Task: Find connections with filter location Eupen with filter topic #covidwith filter profile language English with filter current company TEXTILE APPAREL JOBS with filter school Haldia Institute of Technology 103 with filter industry Residential Building Construction with filter service category Project Management with filter keywords title HVAC Technician
Action: Mouse moved to (480, 80)
Screenshot: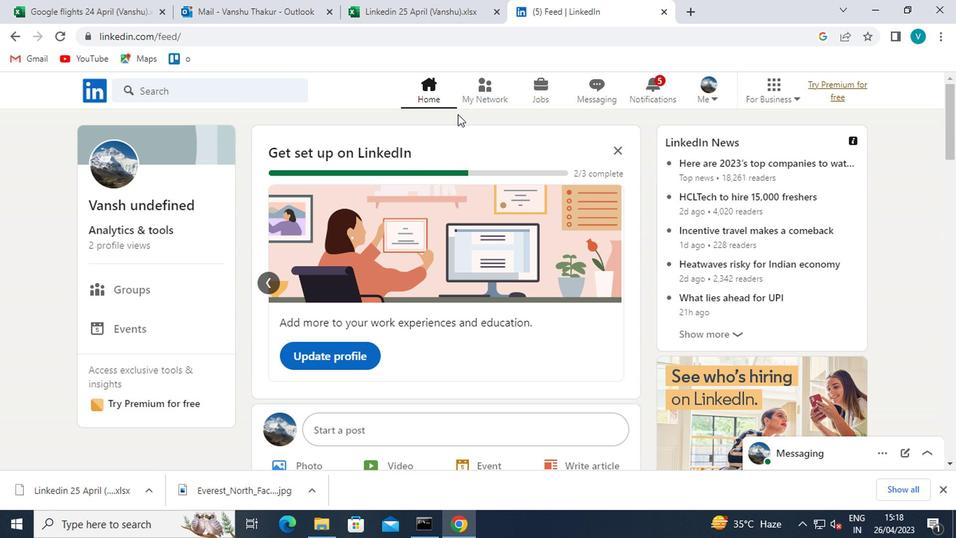 
Action: Mouse pressed left at (480, 80)
Screenshot: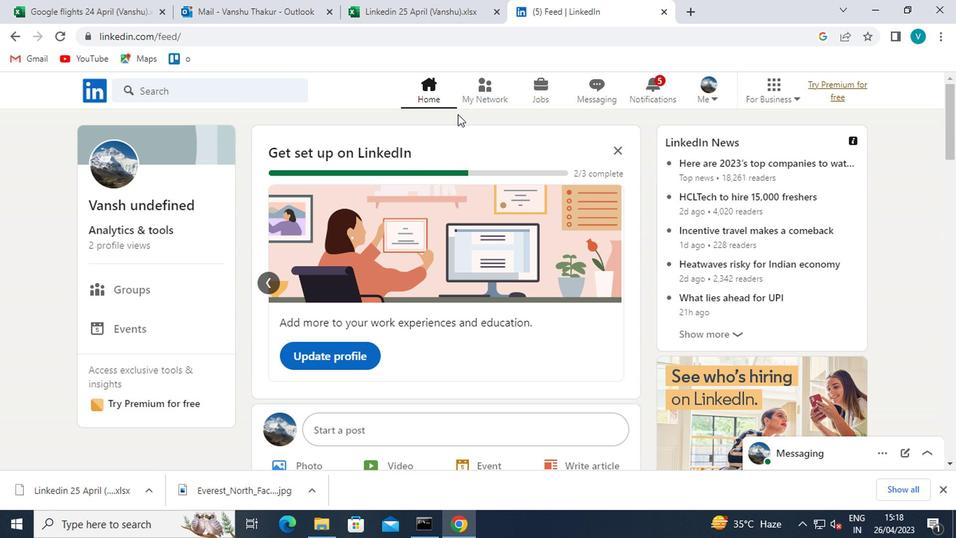 
Action: Mouse moved to (153, 169)
Screenshot: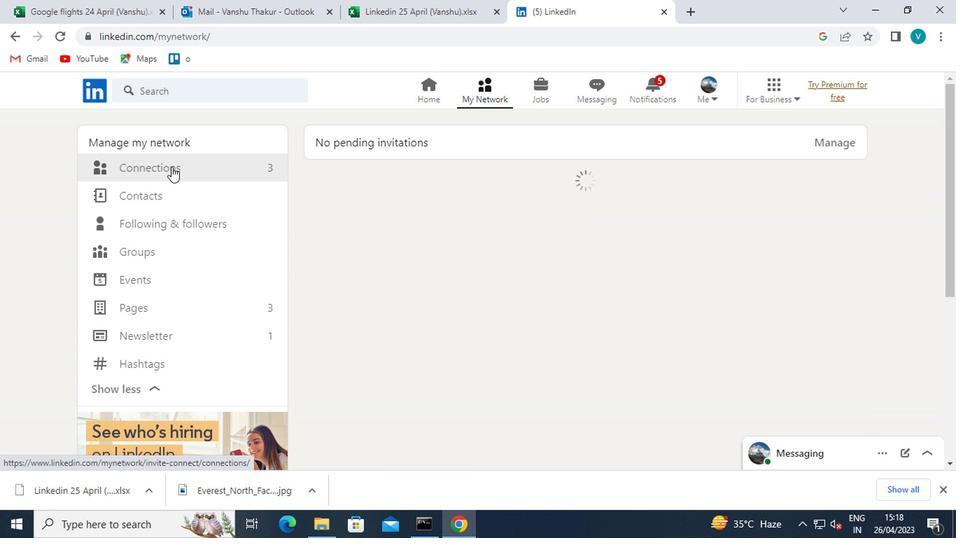 
Action: Mouse pressed left at (153, 169)
Screenshot: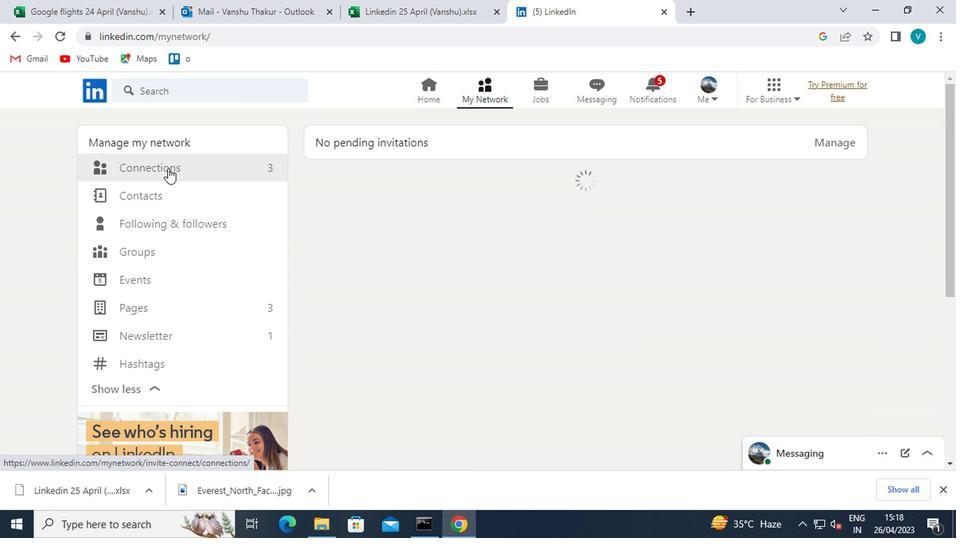 
Action: Mouse moved to (564, 170)
Screenshot: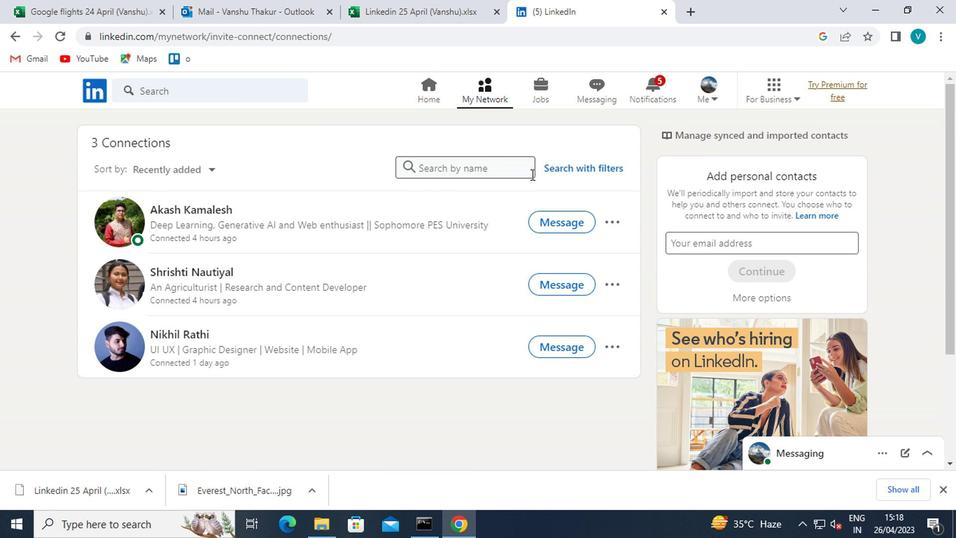 
Action: Mouse pressed left at (564, 170)
Screenshot: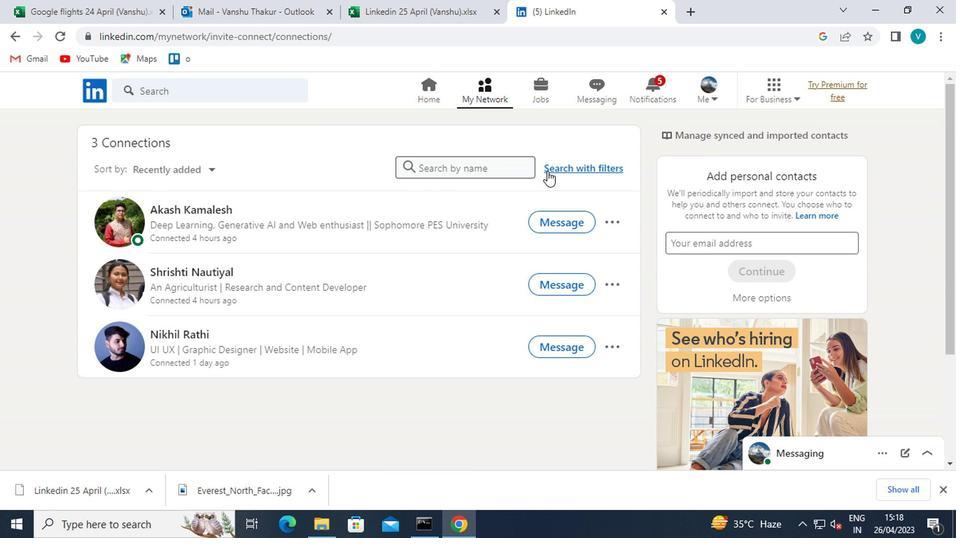 
Action: Mouse moved to (470, 122)
Screenshot: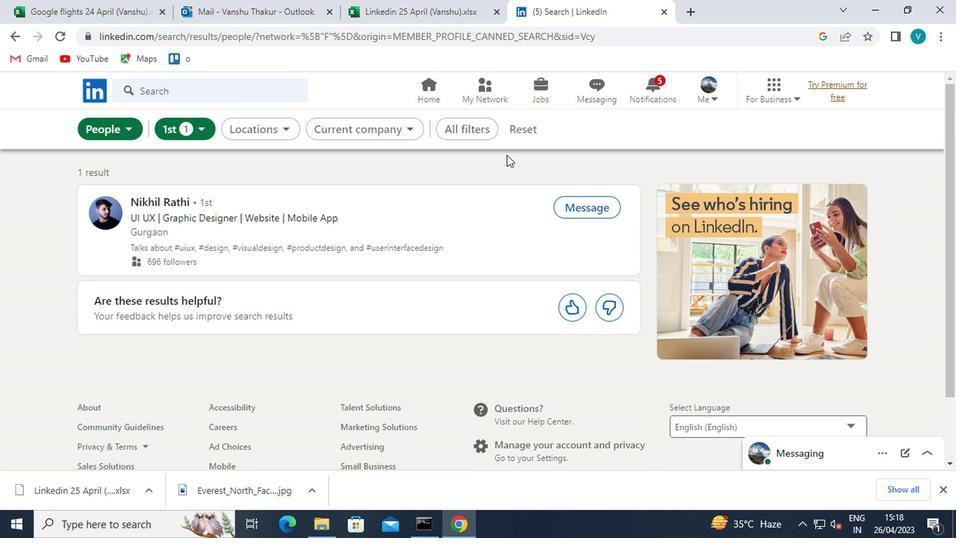 
Action: Mouse pressed left at (470, 122)
Screenshot: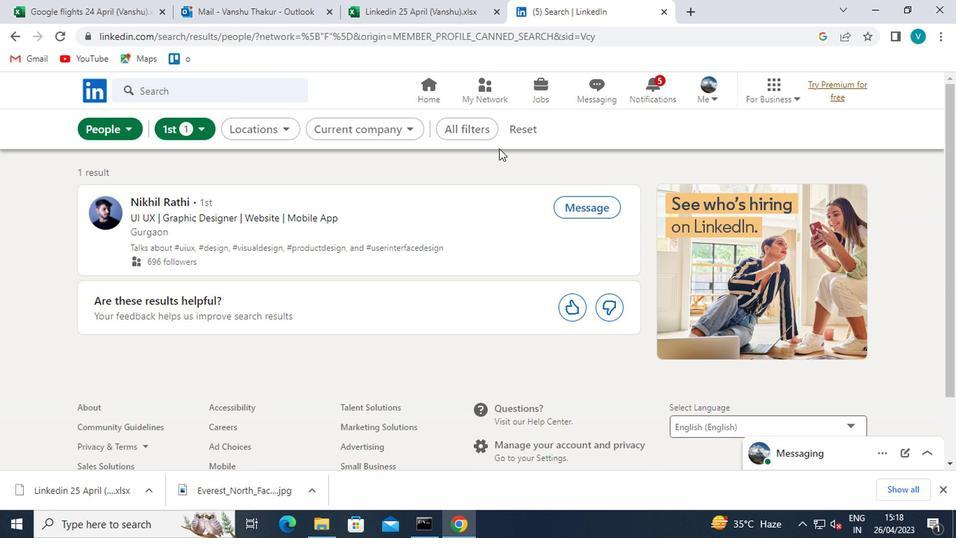 
Action: Mouse moved to (684, 252)
Screenshot: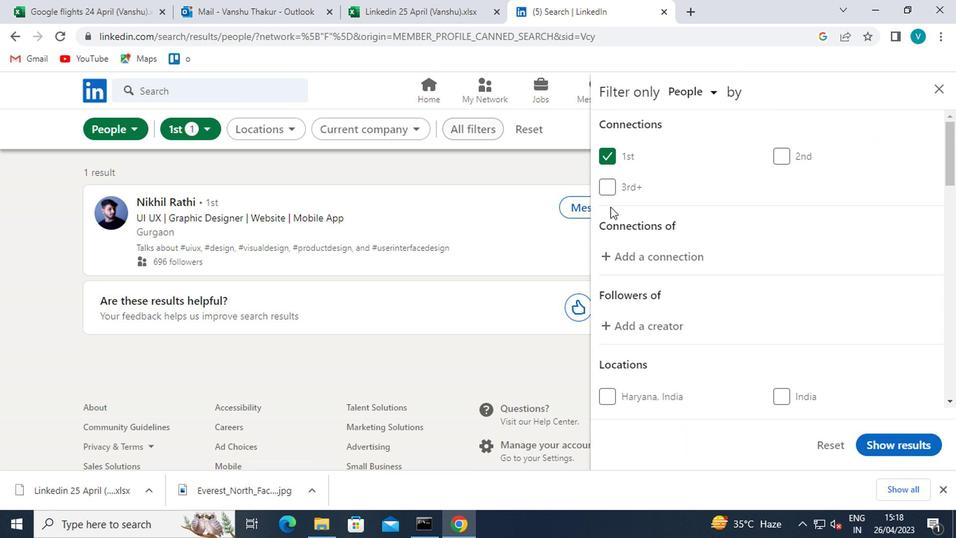 
Action: Mouse scrolled (684, 251) with delta (0, 0)
Screenshot: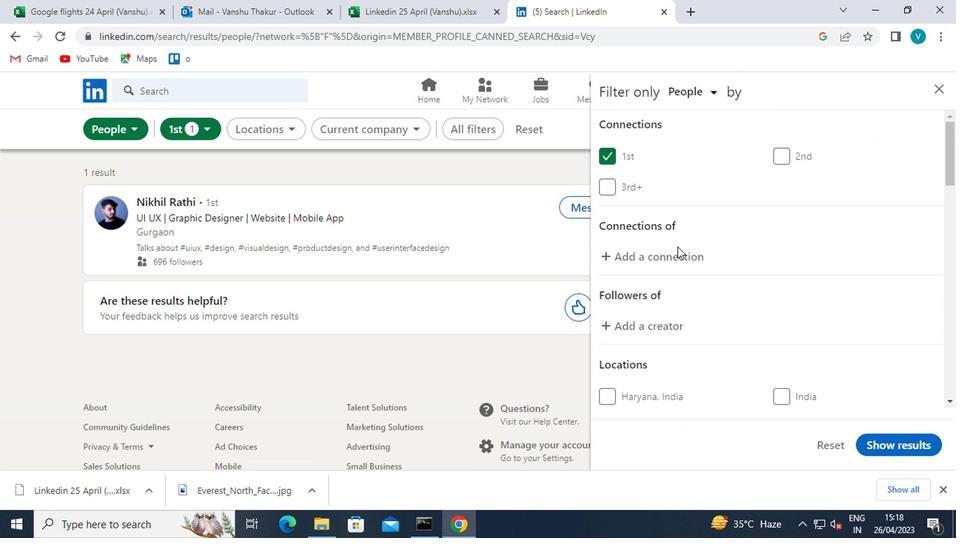 
Action: Mouse scrolled (684, 251) with delta (0, 0)
Screenshot: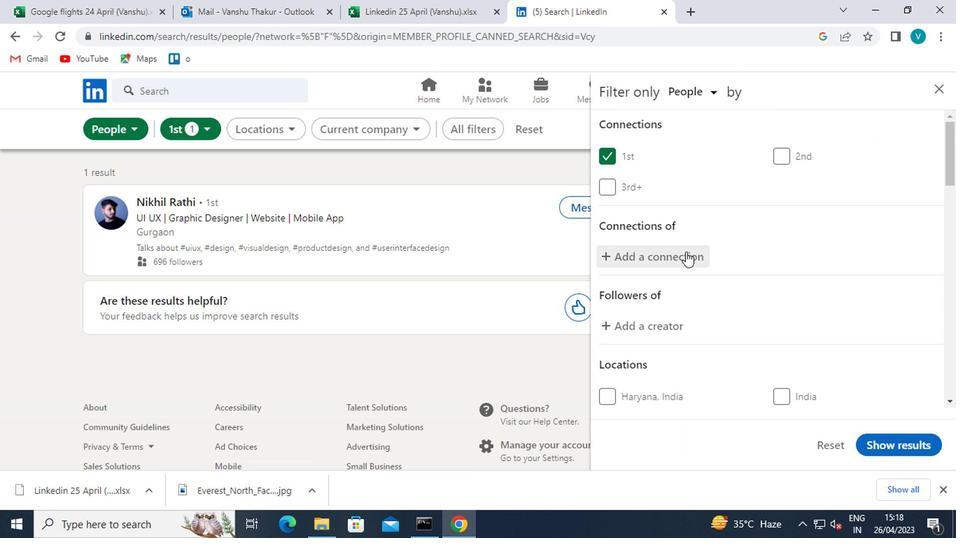 
Action: Mouse moved to (676, 311)
Screenshot: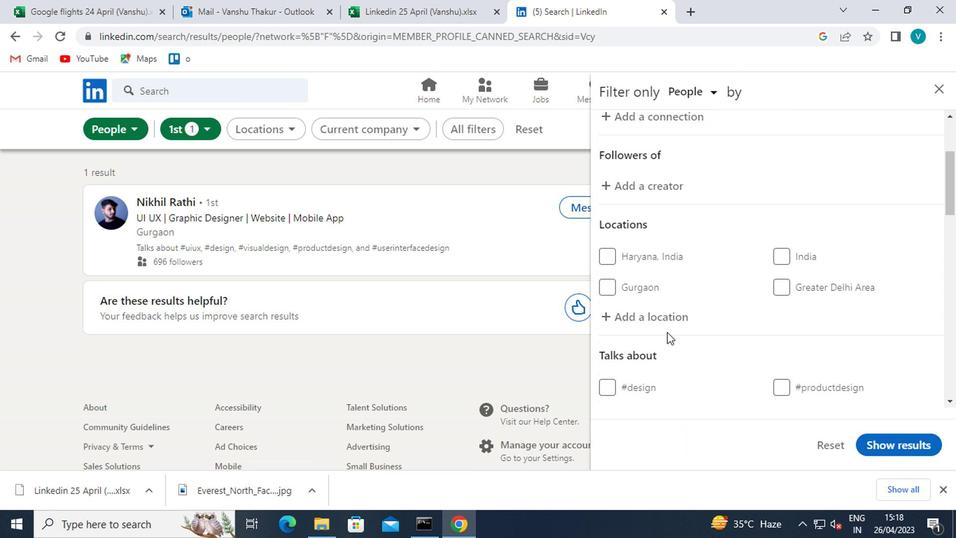 
Action: Mouse pressed left at (676, 311)
Screenshot: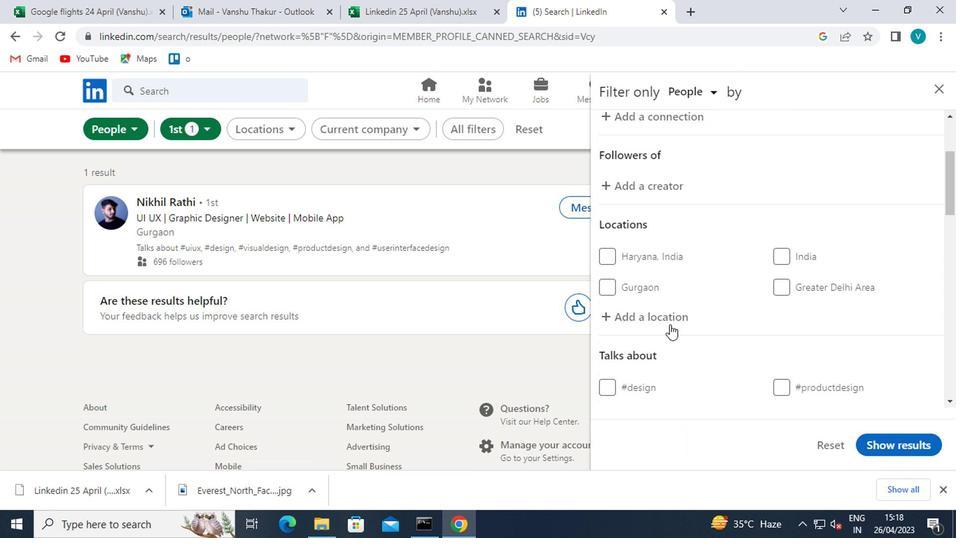 
Action: Mouse moved to (676, 311)
Screenshot: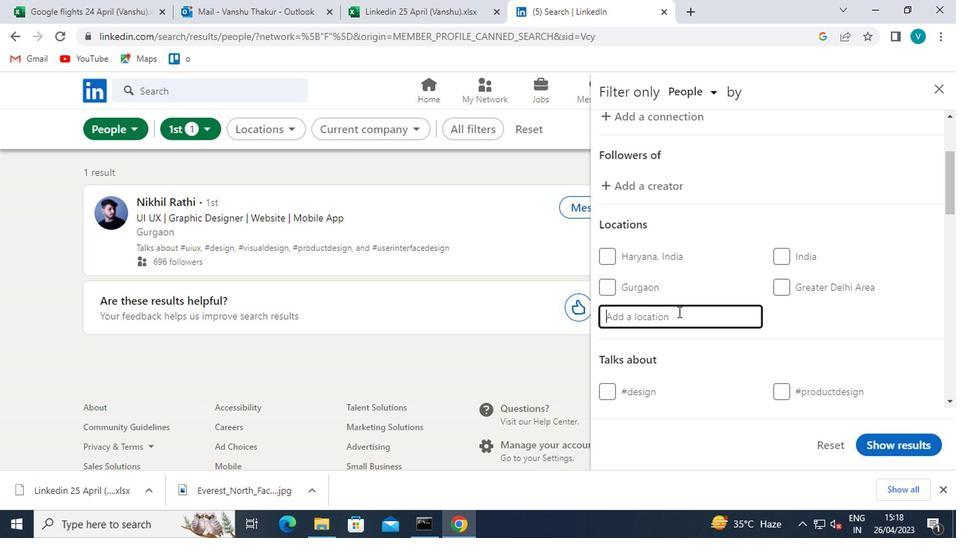 
Action: Key pressed <Key.shift><Key.shift><Key.shift>EUPEN
Screenshot: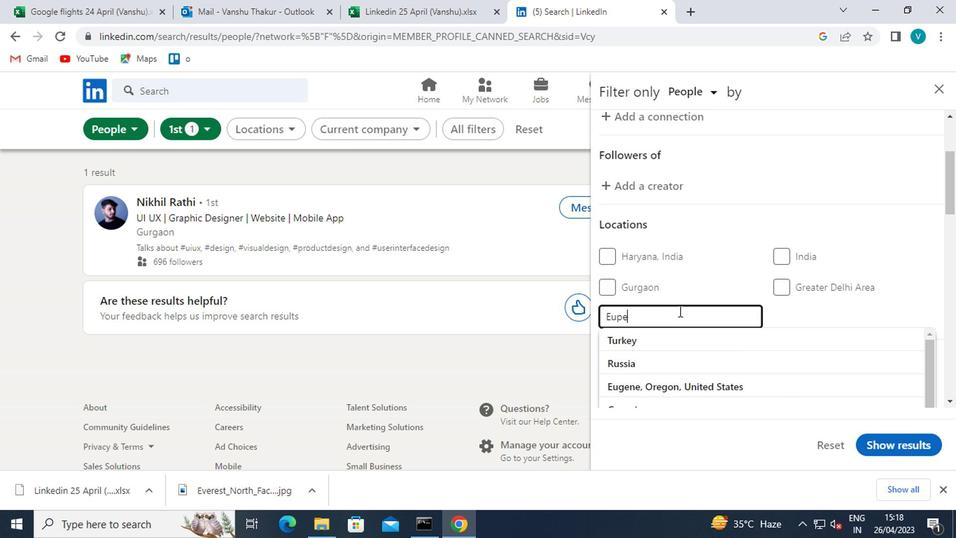 
Action: Mouse moved to (688, 342)
Screenshot: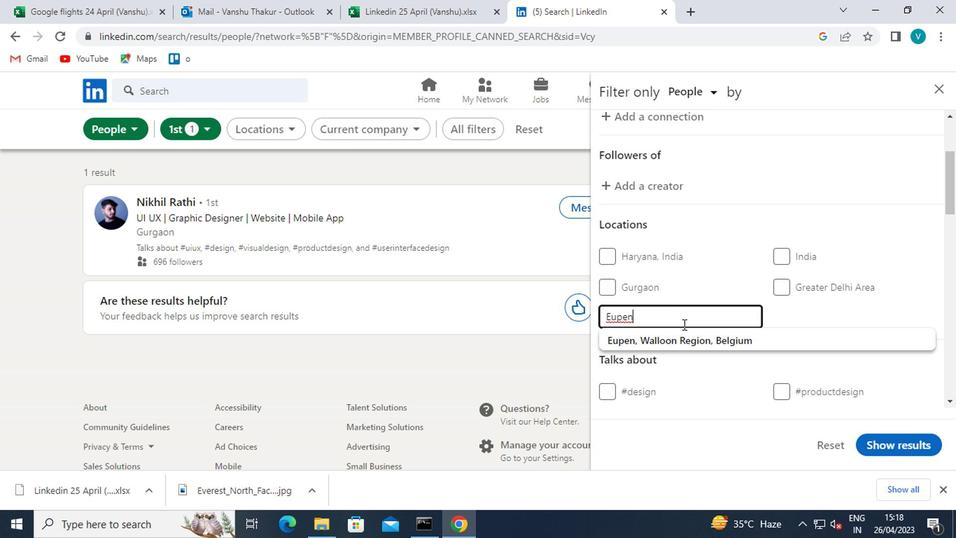 
Action: Mouse pressed left at (688, 342)
Screenshot: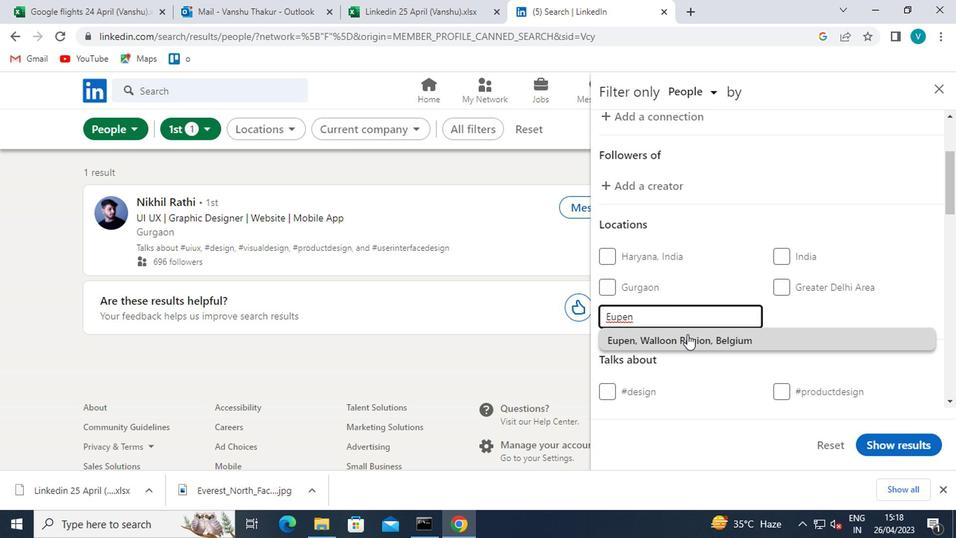 
Action: Mouse moved to (795, 313)
Screenshot: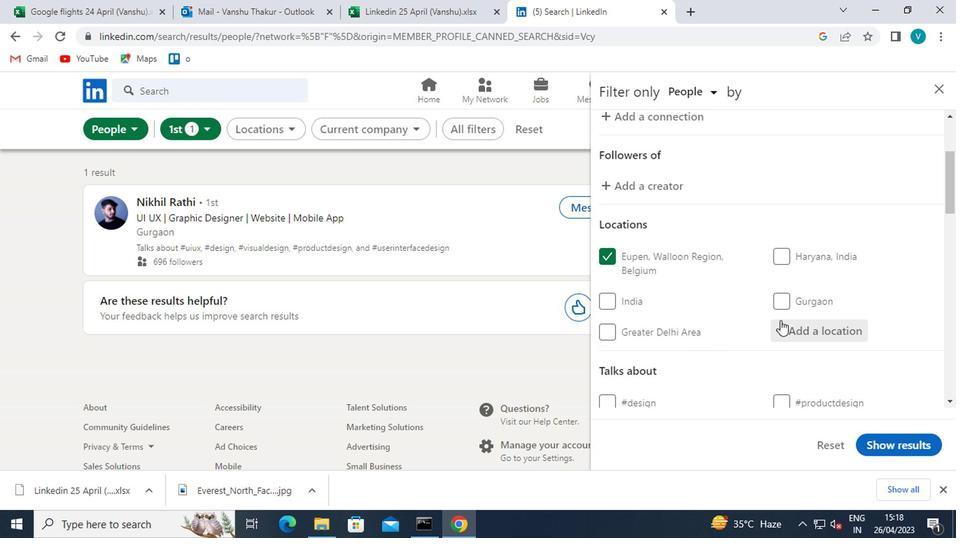 
Action: Mouse scrolled (795, 313) with delta (0, 0)
Screenshot: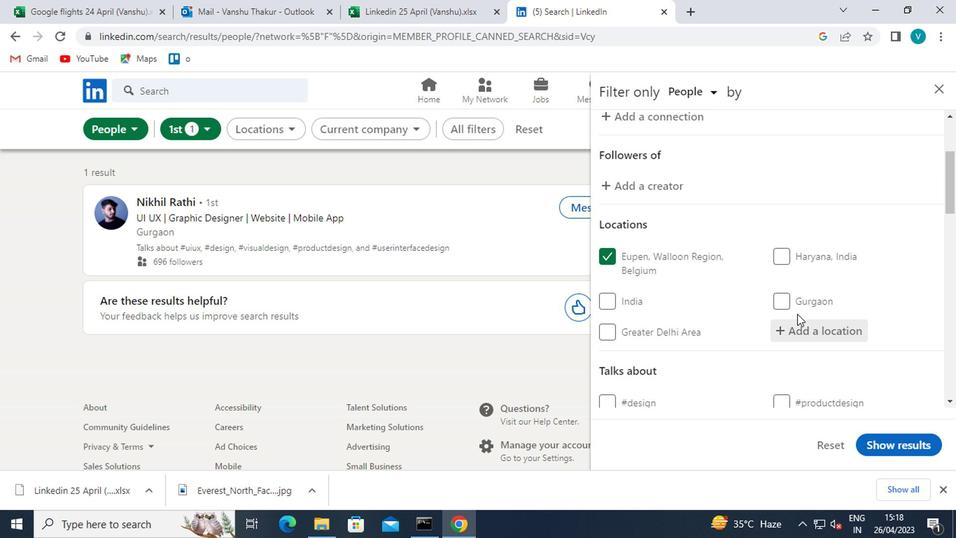 
Action: Mouse scrolled (795, 313) with delta (0, 0)
Screenshot: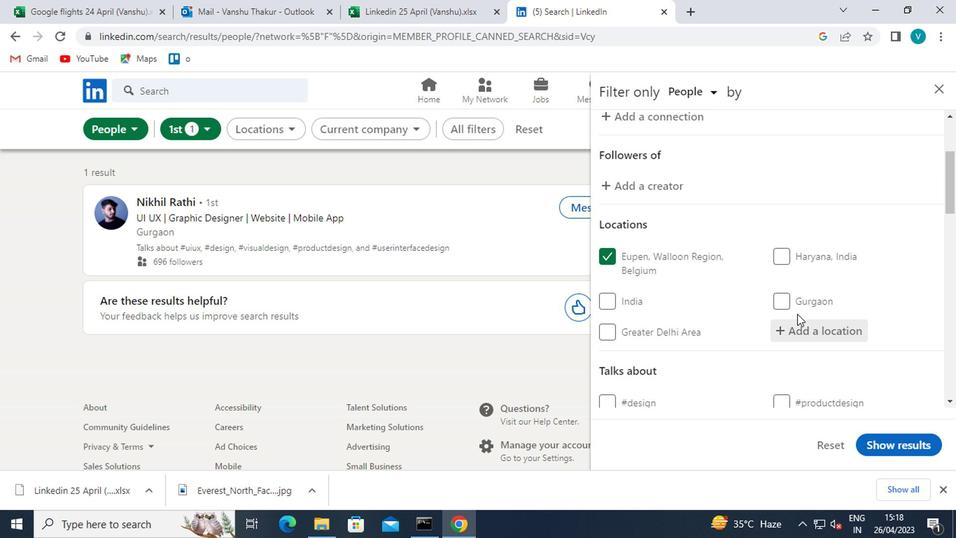 
Action: Mouse moved to (798, 315)
Screenshot: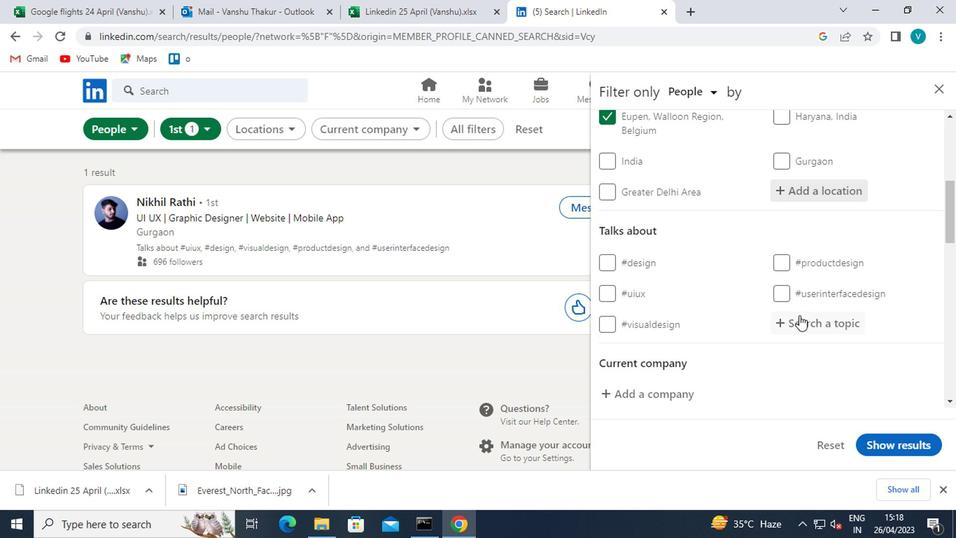 
Action: Mouse pressed left at (798, 315)
Screenshot: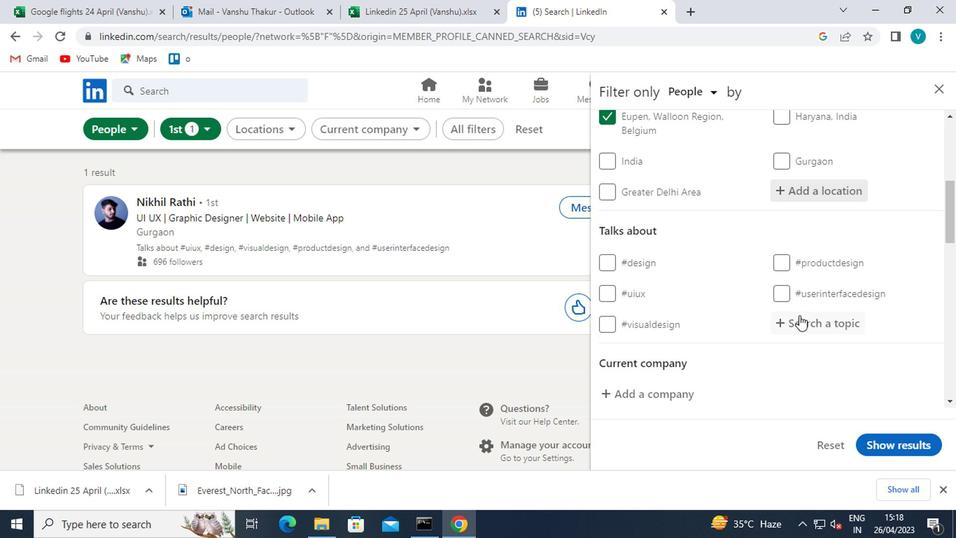
Action: Mouse moved to (801, 313)
Screenshot: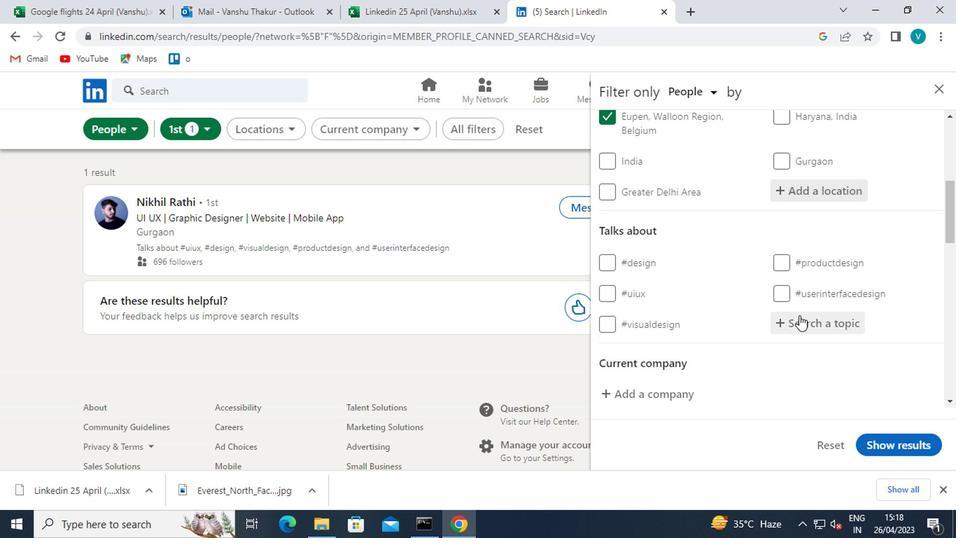 
Action: Key pressed <Key.shift>#COVID
Screenshot: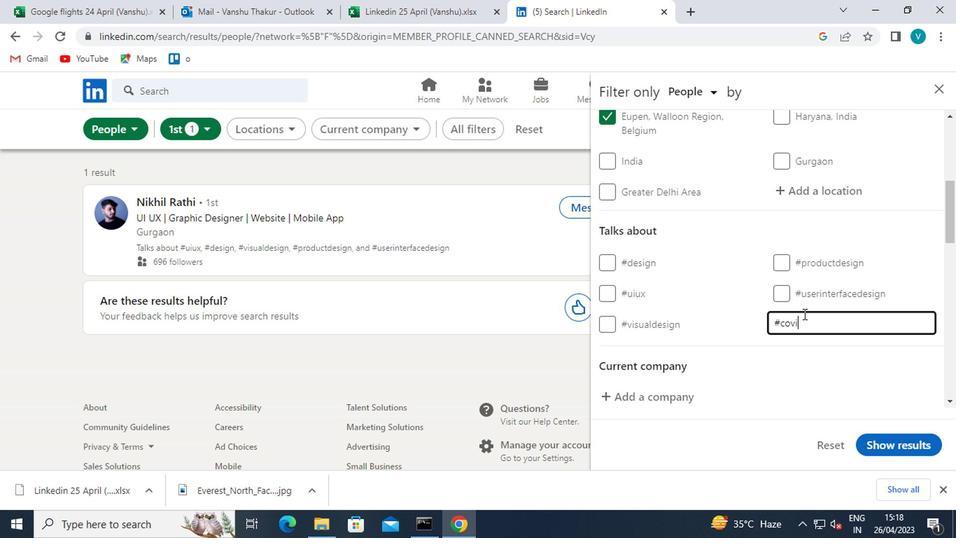 
Action: Mouse moved to (818, 364)
Screenshot: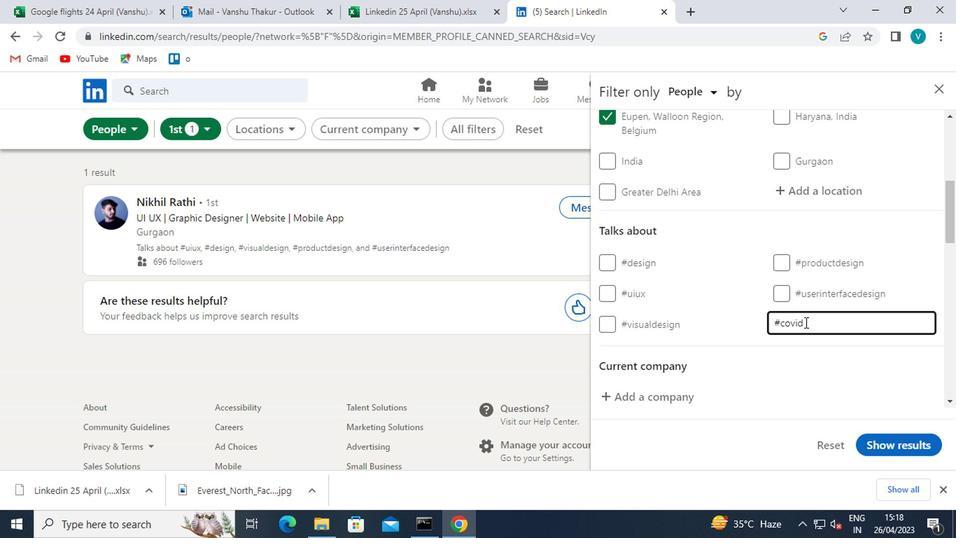 
Action: Mouse pressed left at (818, 364)
Screenshot: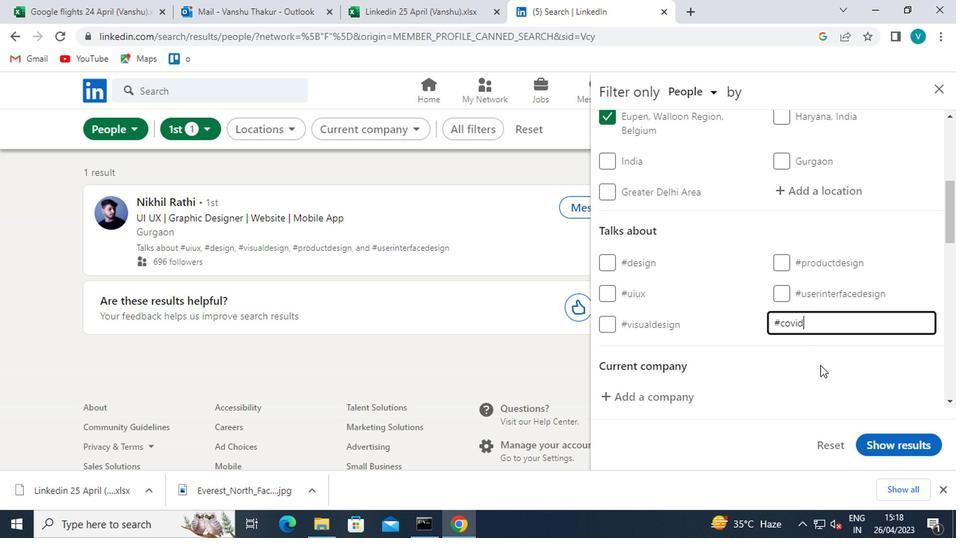 
Action: Mouse moved to (813, 364)
Screenshot: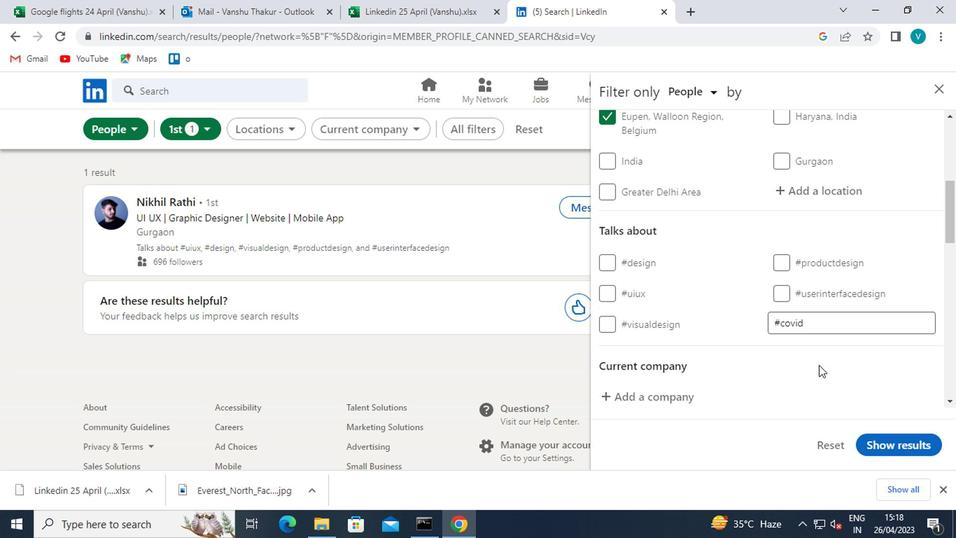 
Action: Mouse scrolled (813, 363) with delta (0, 0)
Screenshot: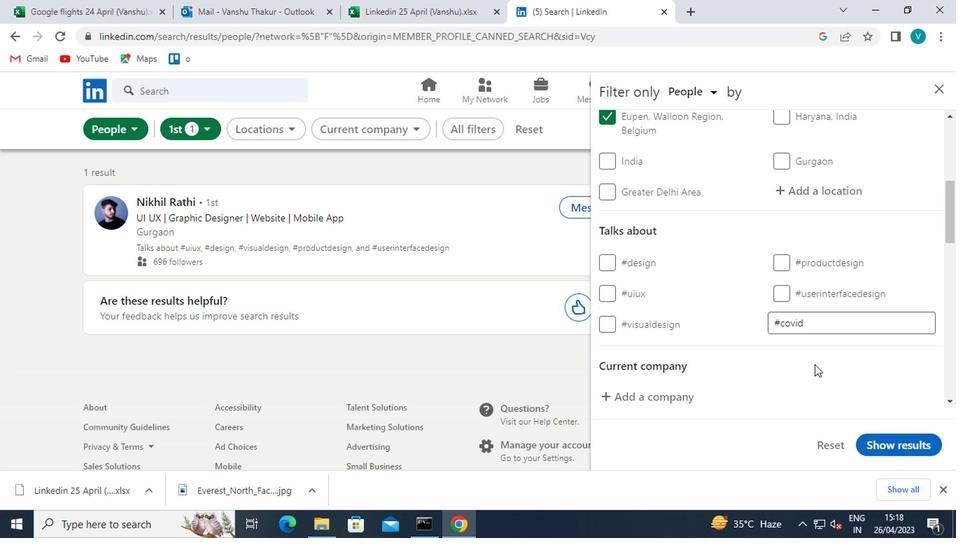 
Action: Mouse scrolled (813, 363) with delta (0, 0)
Screenshot: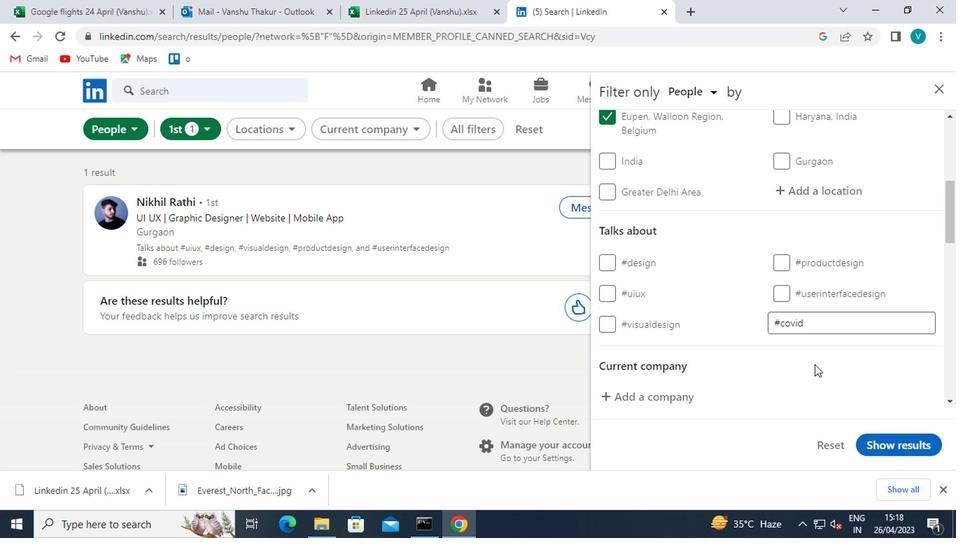 
Action: Mouse scrolled (813, 363) with delta (0, 0)
Screenshot: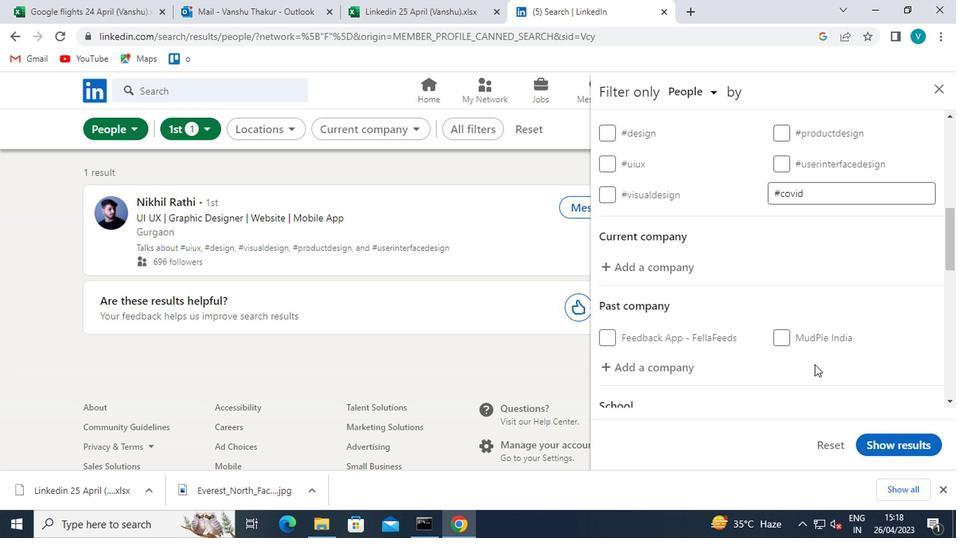 
Action: Mouse scrolled (813, 363) with delta (0, 0)
Screenshot: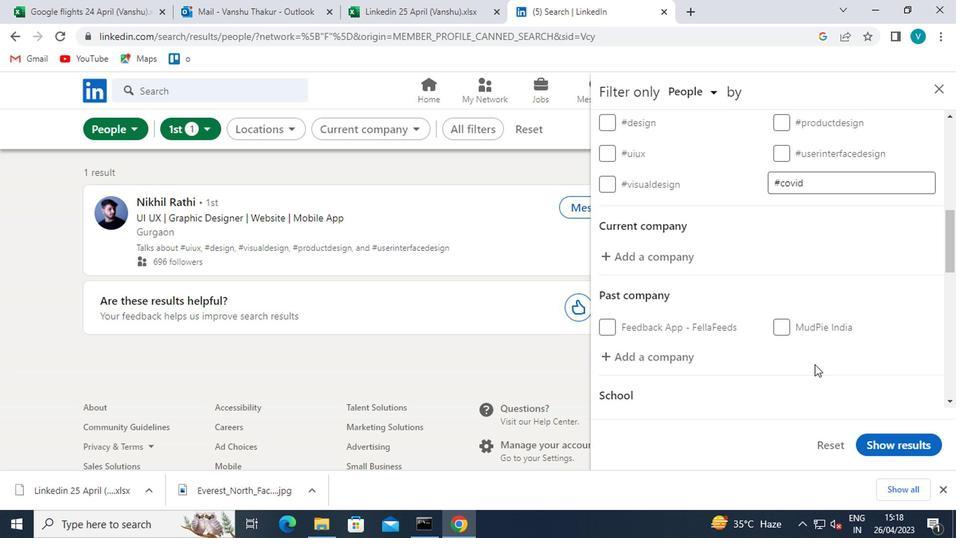 
Action: Mouse scrolled (813, 363) with delta (0, 0)
Screenshot: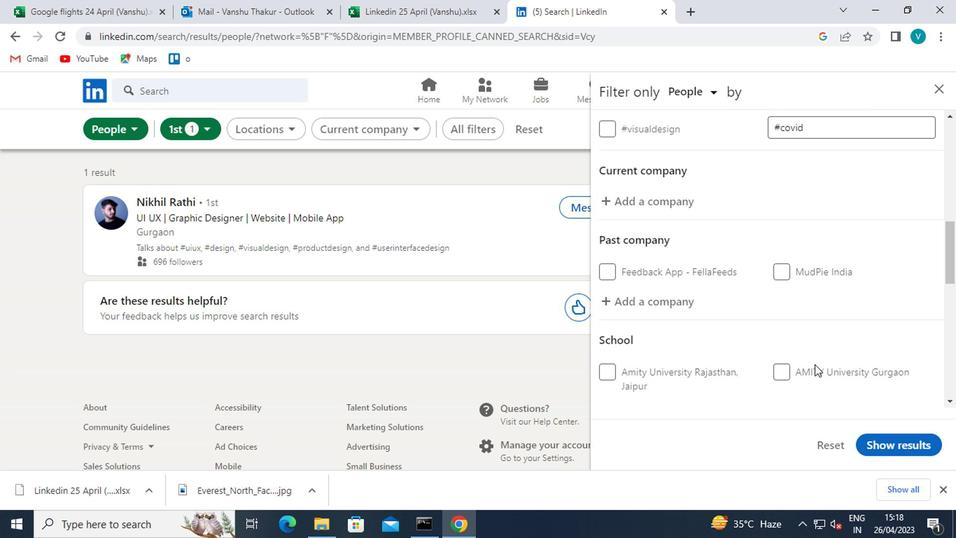 
Action: Mouse moved to (672, 351)
Screenshot: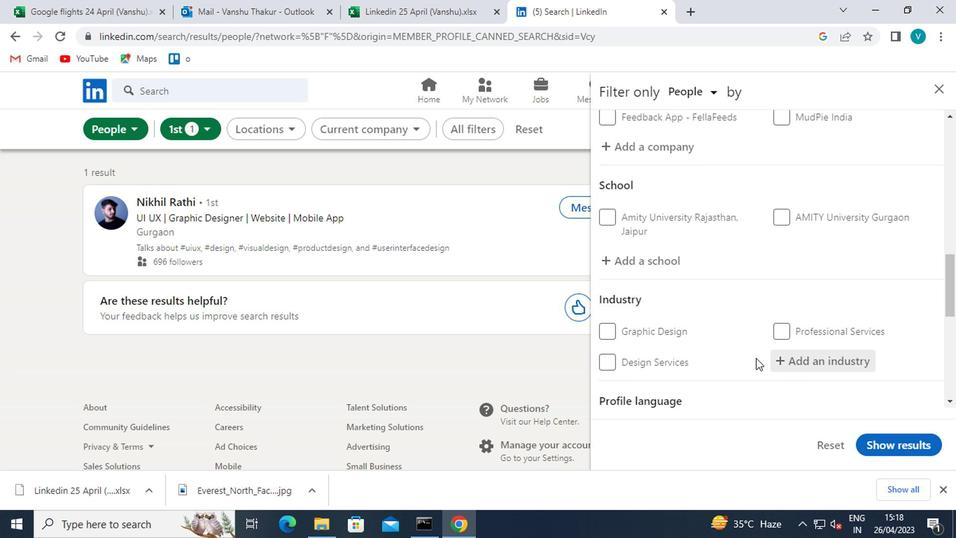 
Action: Mouse scrolled (672, 350) with delta (0, 0)
Screenshot: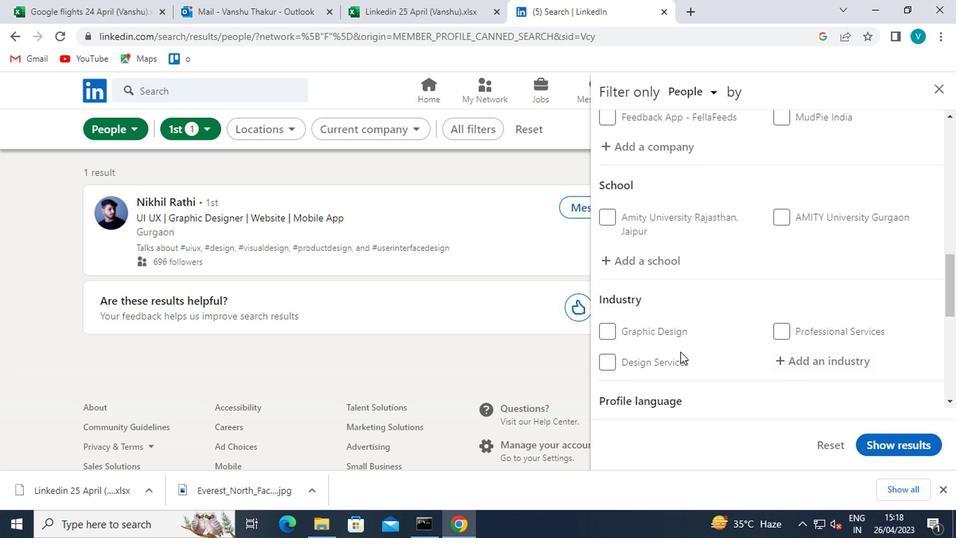 
Action: Mouse moved to (604, 360)
Screenshot: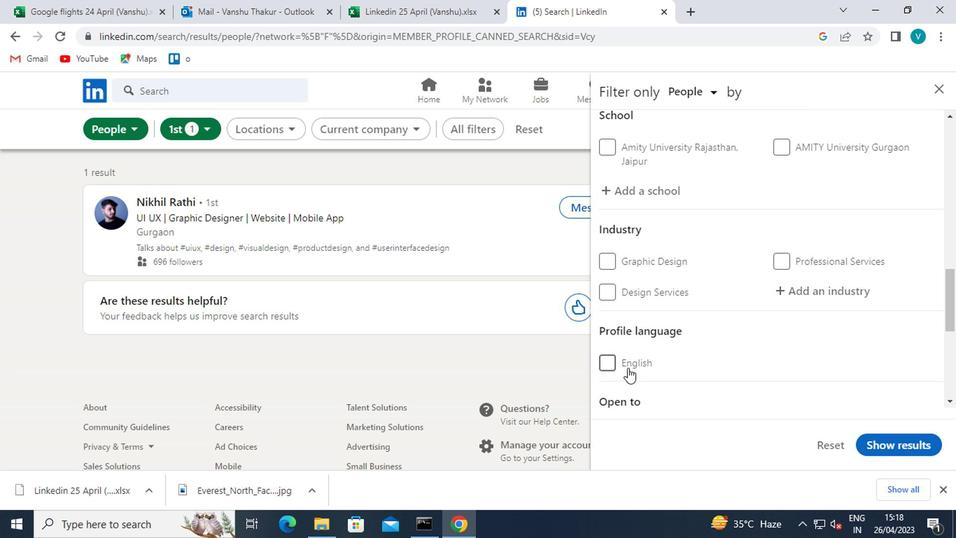 
Action: Mouse pressed left at (604, 360)
Screenshot: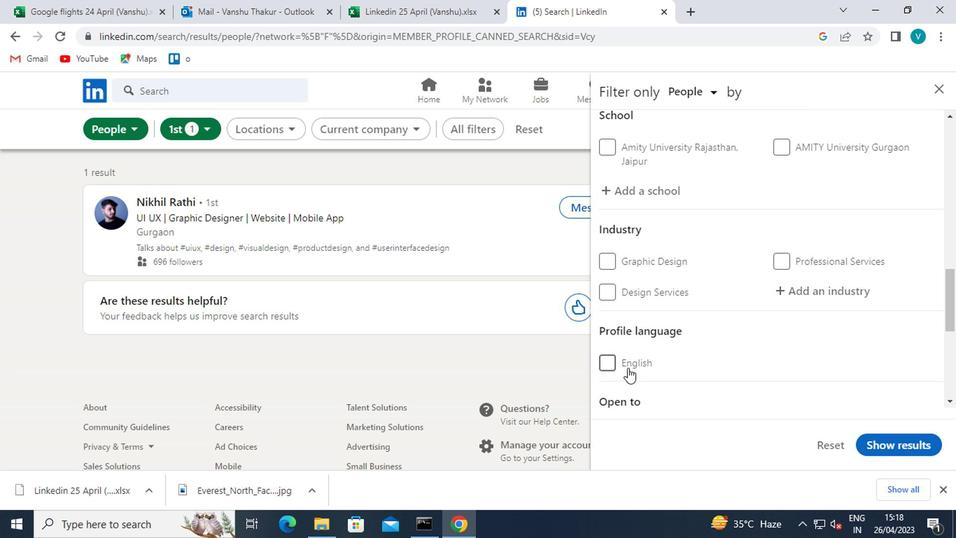 
Action: Mouse moved to (745, 325)
Screenshot: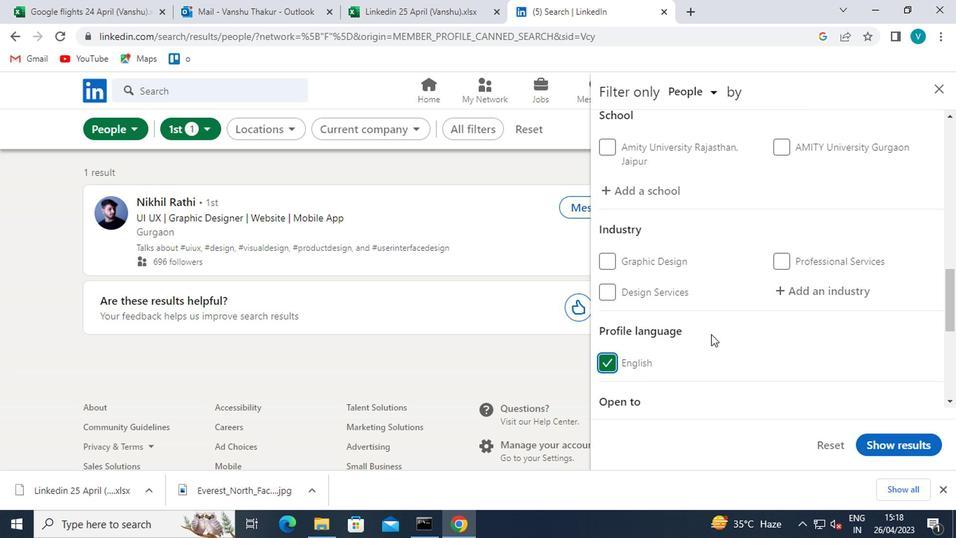 
Action: Mouse scrolled (745, 325) with delta (0, 0)
Screenshot: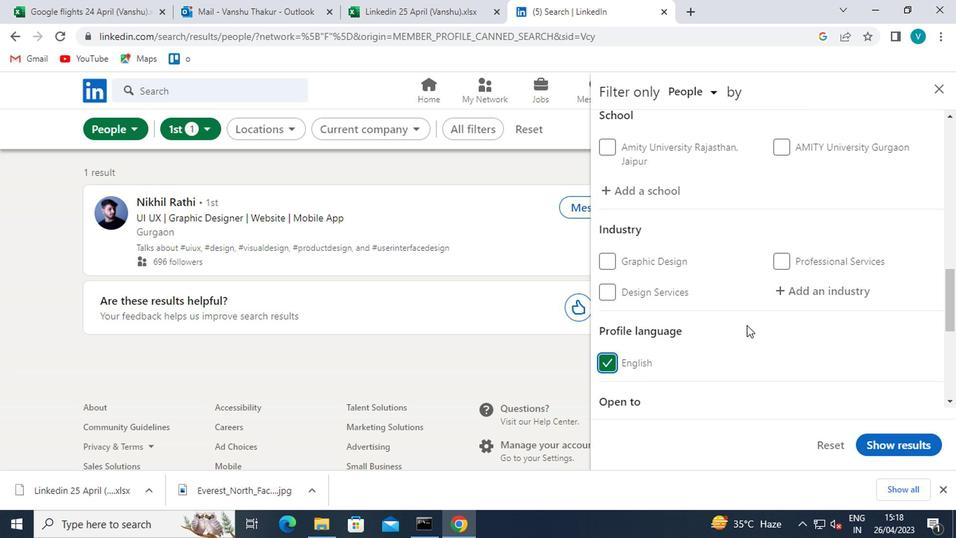 
Action: Mouse scrolled (745, 325) with delta (0, 0)
Screenshot: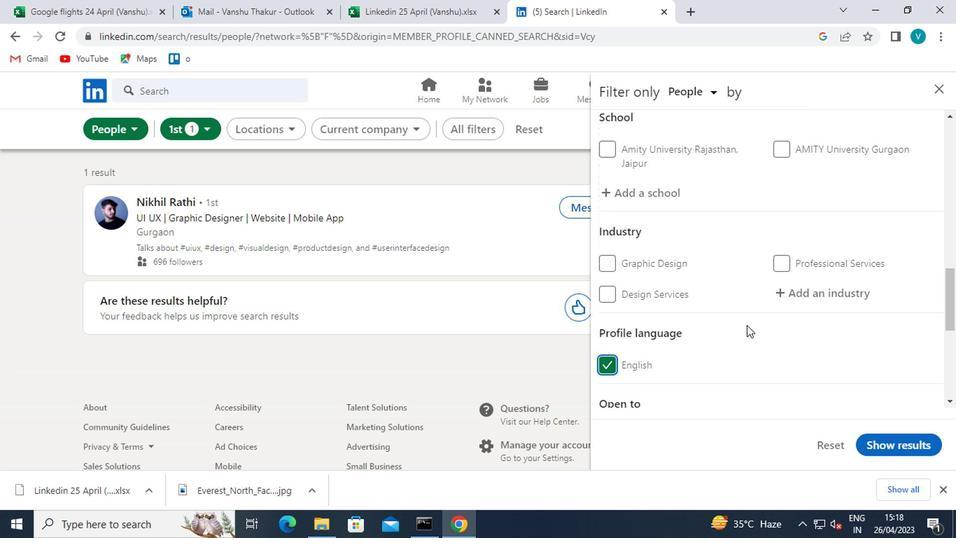 
Action: Mouse scrolled (745, 325) with delta (0, 0)
Screenshot: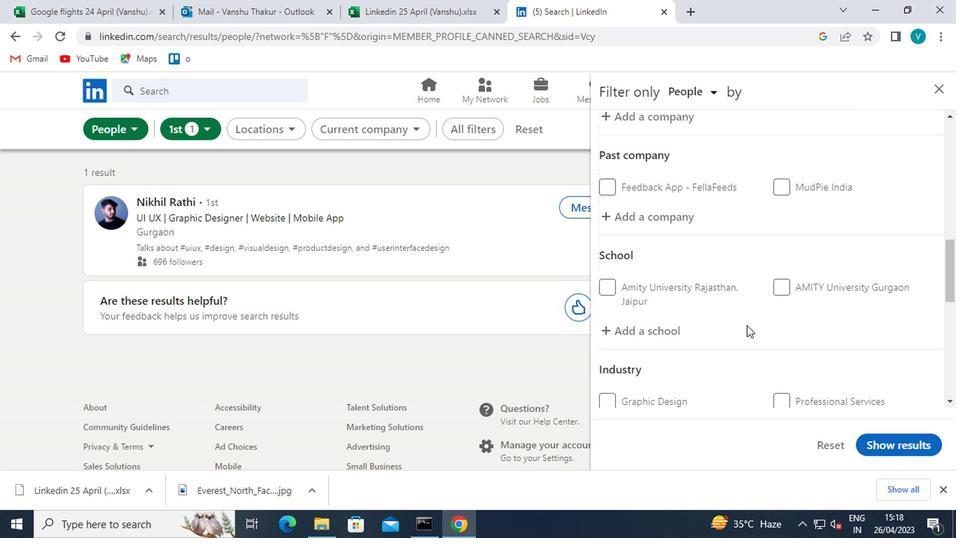 
Action: Mouse moved to (665, 185)
Screenshot: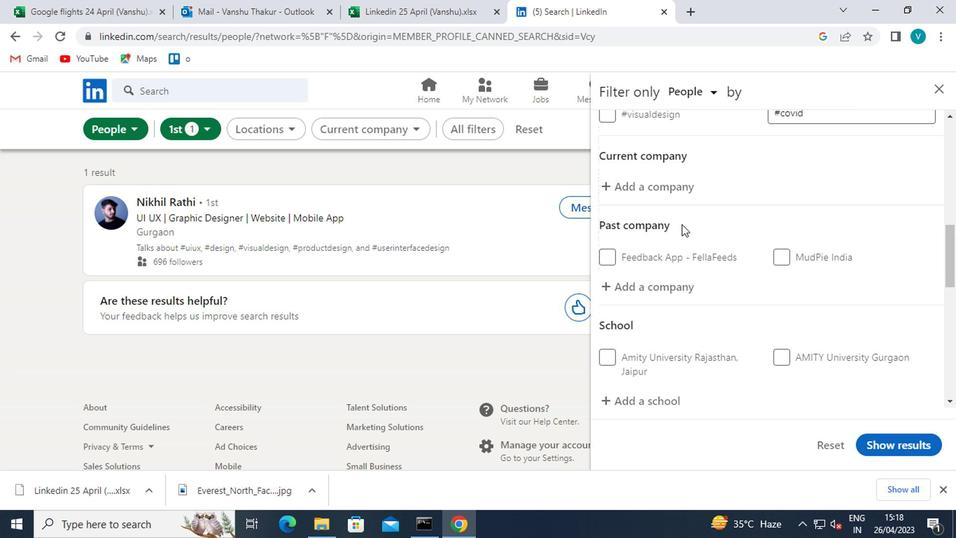 
Action: Mouse pressed left at (665, 185)
Screenshot: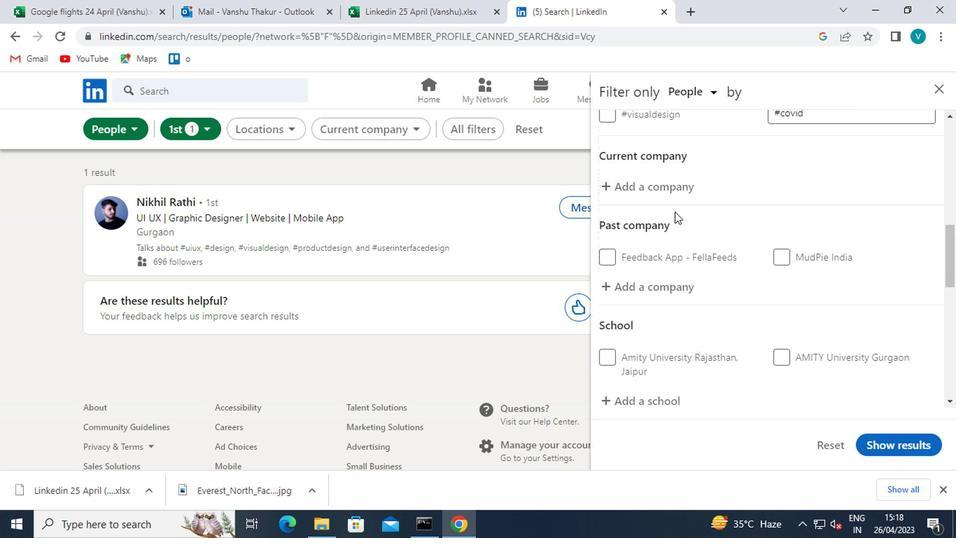 
Action: Key pressed <Key.shift><Key.shift><Key.shift><Key.shift><Key.shift><Key.shift><Key.shift><Key.shift><Key.shift><Key.shift><Key.shift>TEXTILE<Key.space><Key.shift><Key.shift><Key.shift><Key.shift><Key.shift>APPAREL
Screenshot: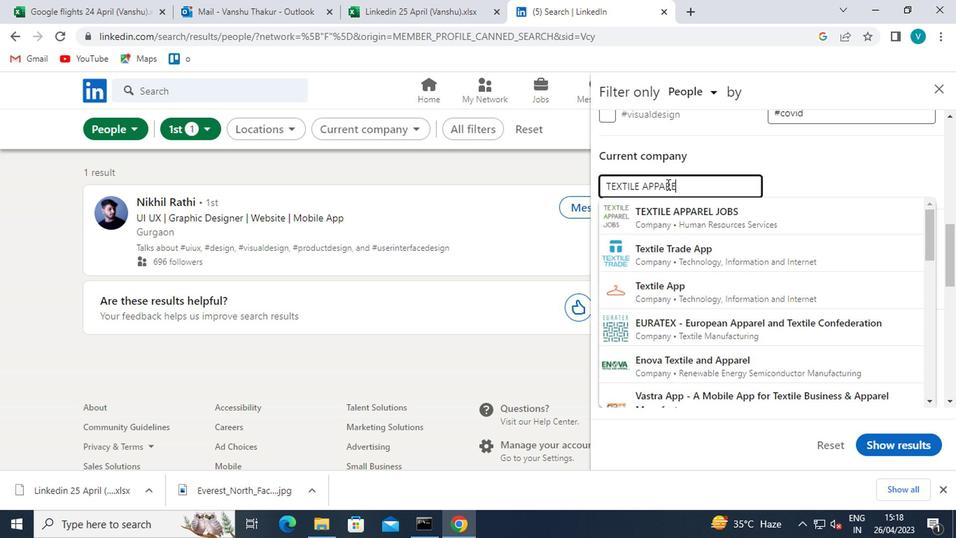 
Action: Mouse moved to (723, 221)
Screenshot: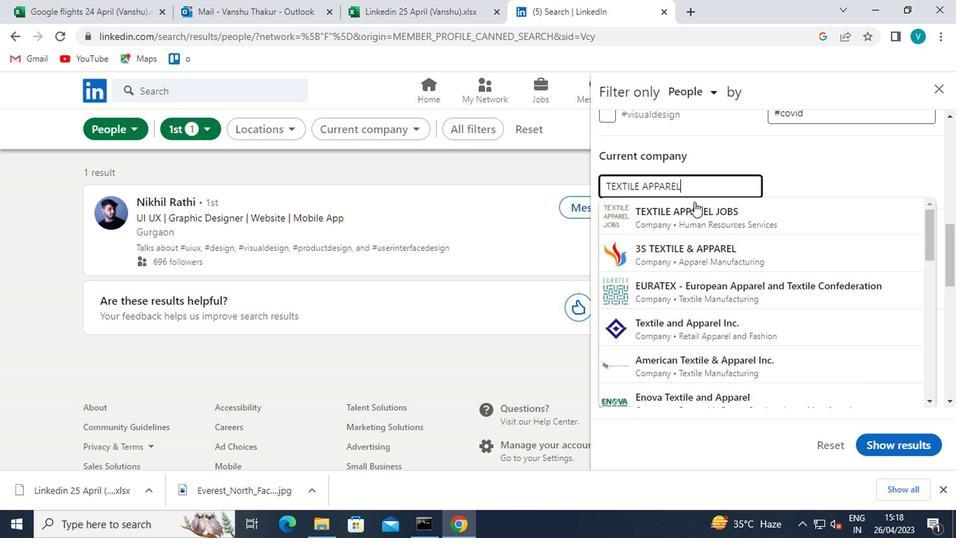 
Action: Mouse pressed left at (723, 221)
Screenshot: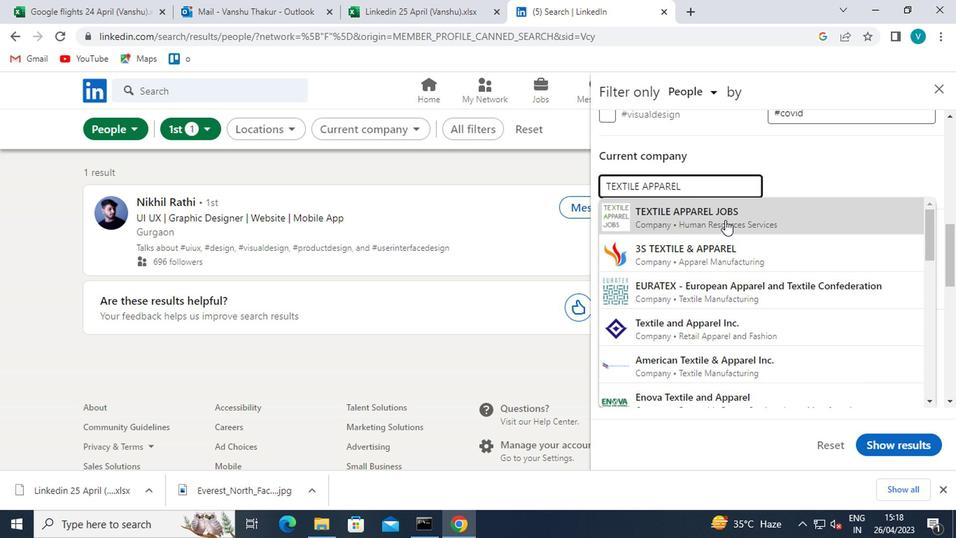 
Action: Mouse scrolled (723, 220) with delta (0, 0)
Screenshot: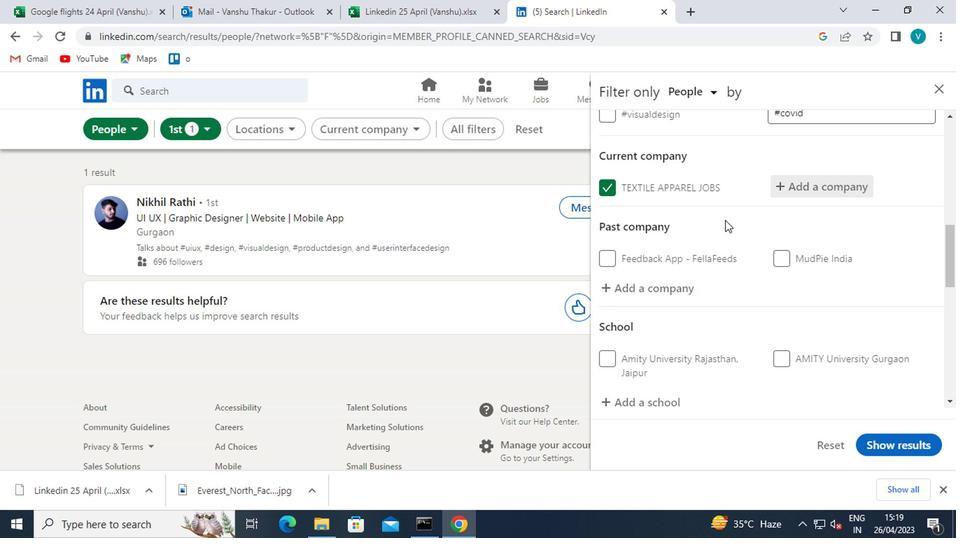 
Action: Mouse moved to (726, 221)
Screenshot: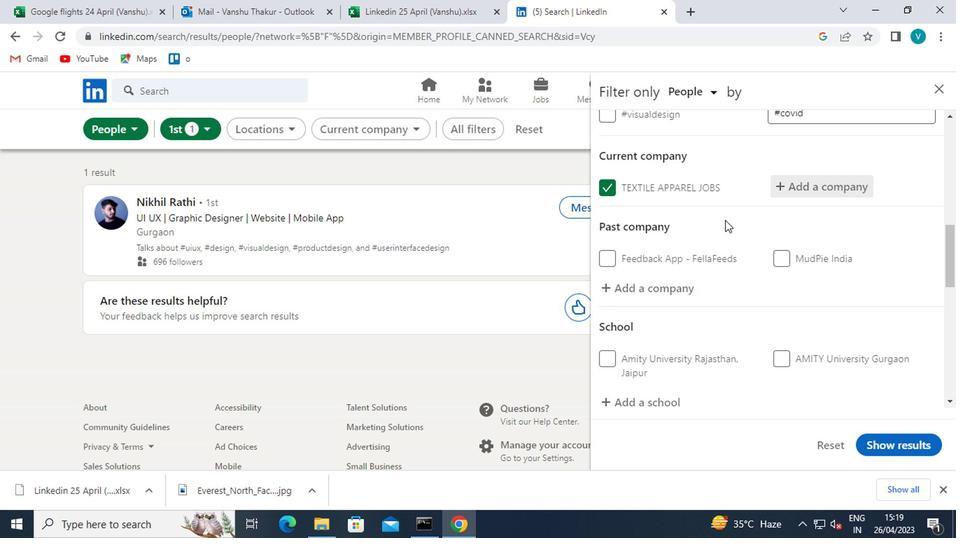 
Action: Mouse scrolled (726, 221) with delta (0, 0)
Screenshot: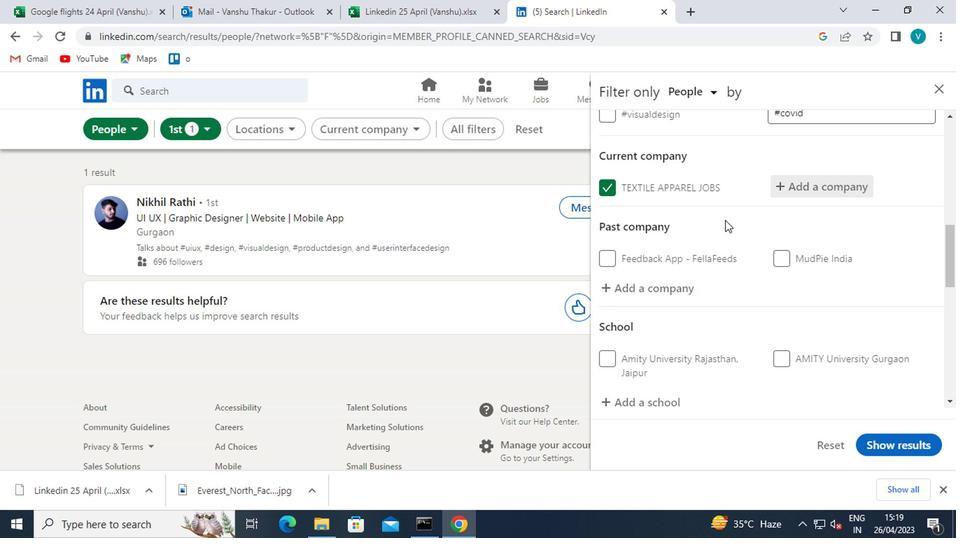 
Action: Mouse moved to (656, 273)
Screenshot: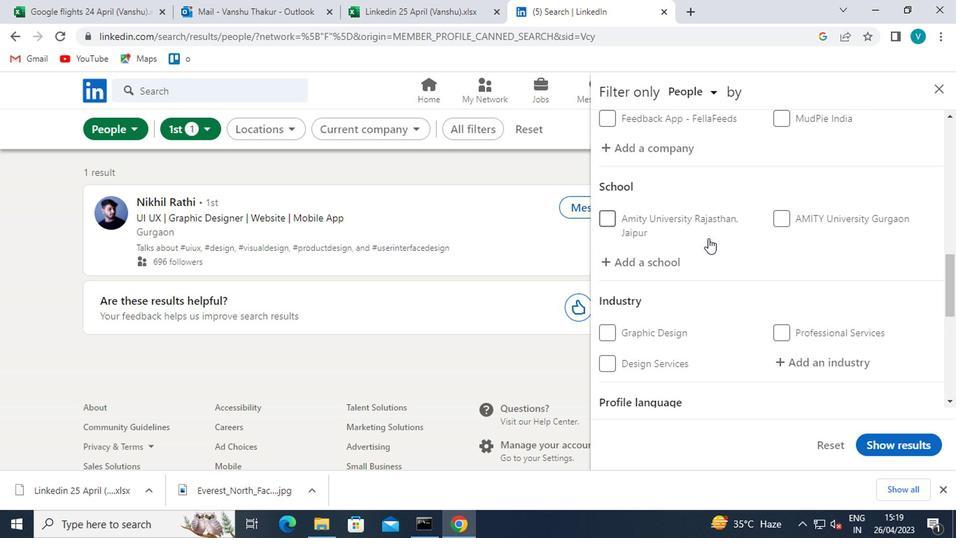 
Action: Mouse pressed left at (656, 273)
Screenshot: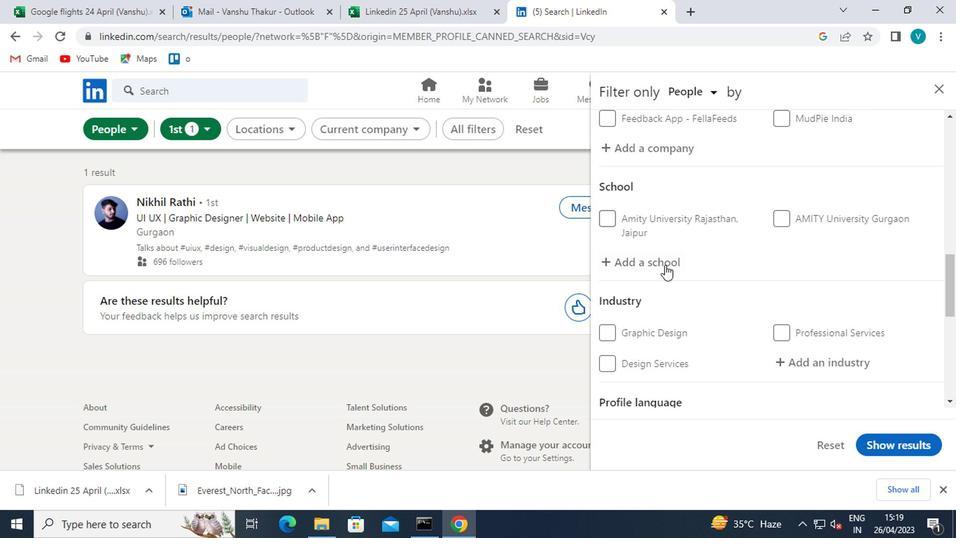 
Action: Mouse moved to (660, 271)
Screenshot: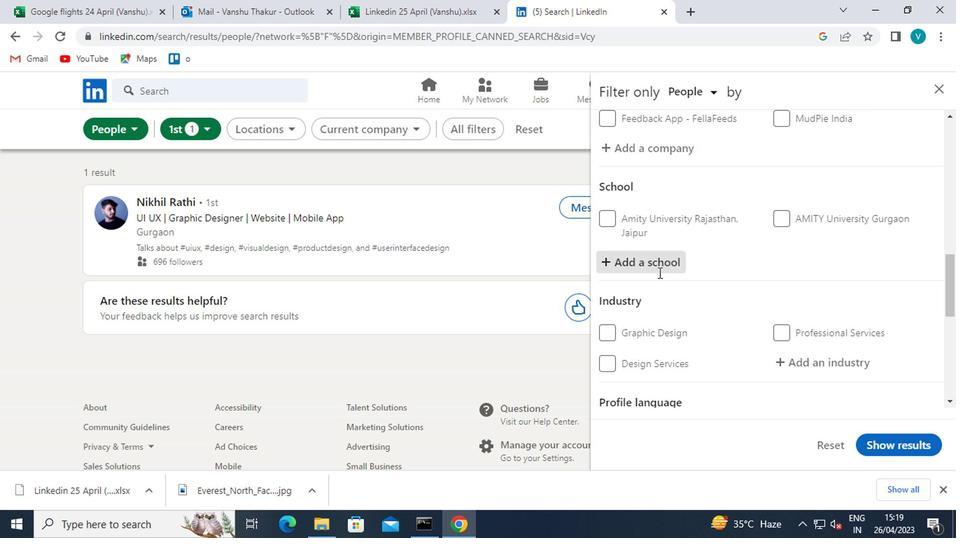 
Action: Key pressed <Key.shift>HALDIA<Key.space>
Screenshot: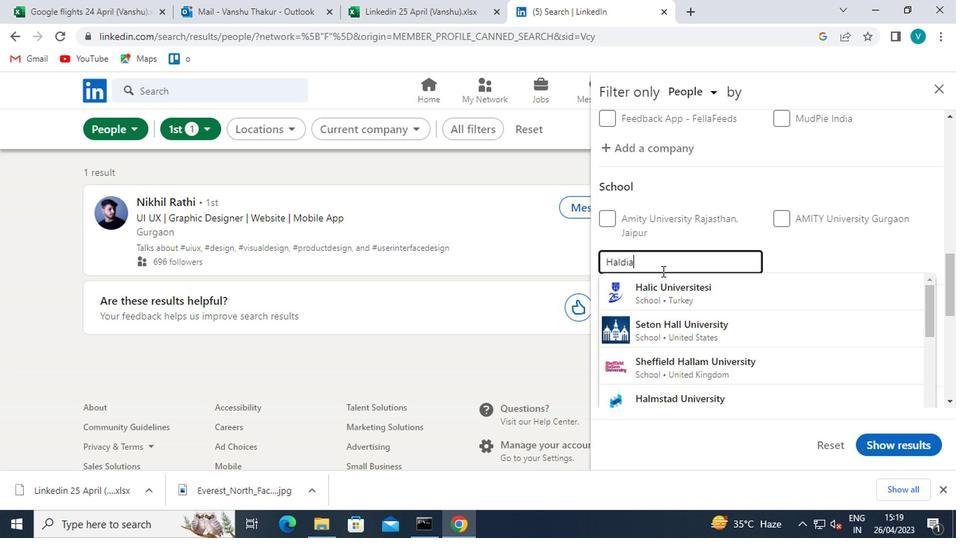 
Action: Mouse moved to (736, 324)
Screenshot: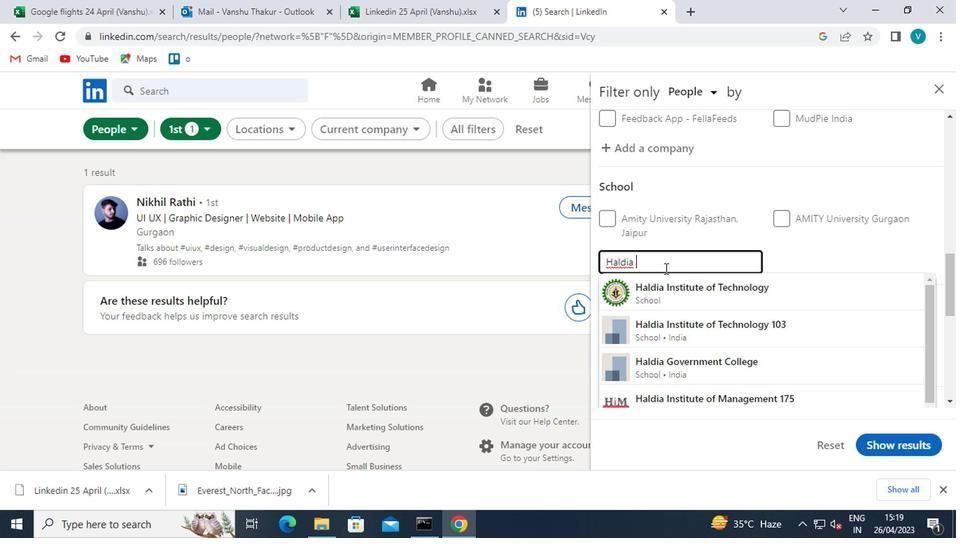 
Action: Mouse pressed left at (736, 324)
Screenshot: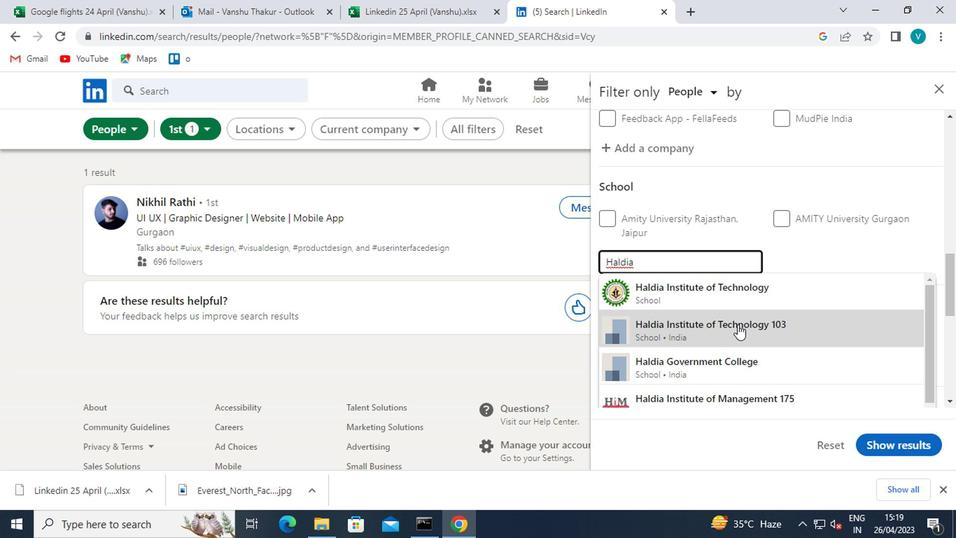 
Action: Mouse scrolled (736, 323) with delta (0, 0)
Screenshot: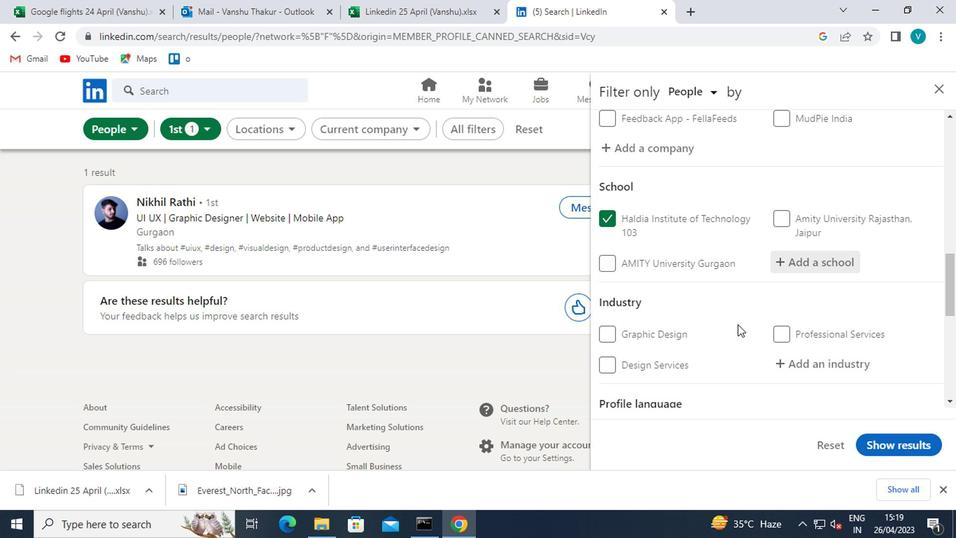 
Action: Mouse scrolled (736, 323) with delta (0, 0)
Screenshot: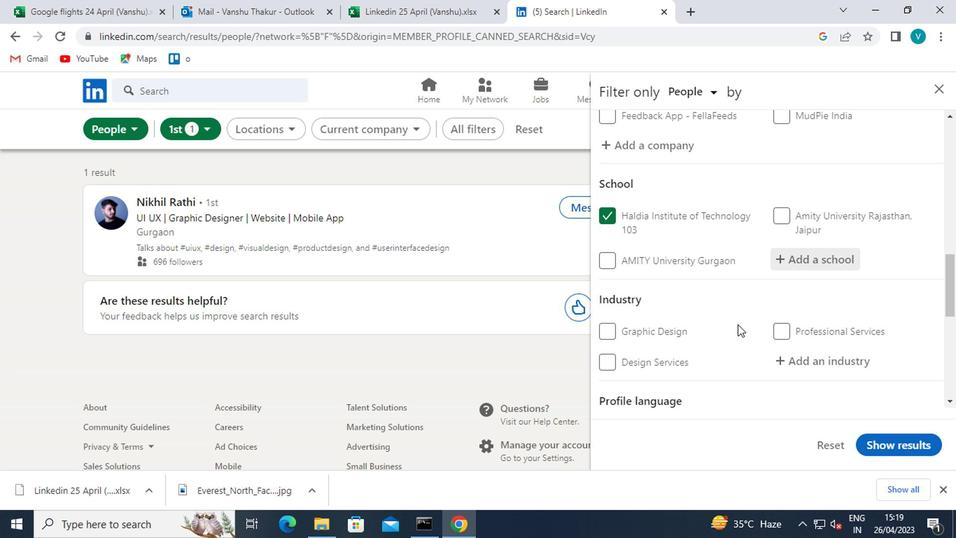 
Action: Mouse moved to (828, 232)
Screenshot: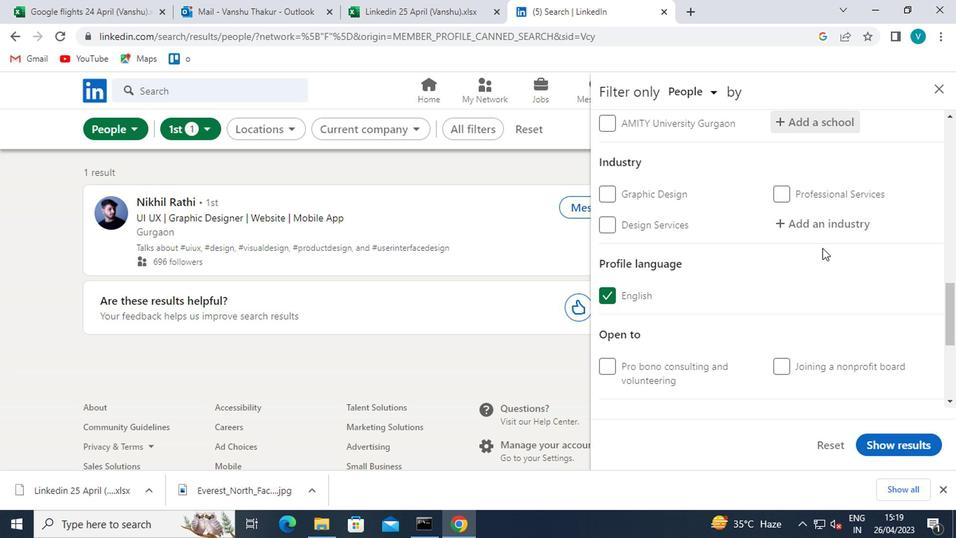 
Action: Mouse pressed left at (828, 232)
Screenshot: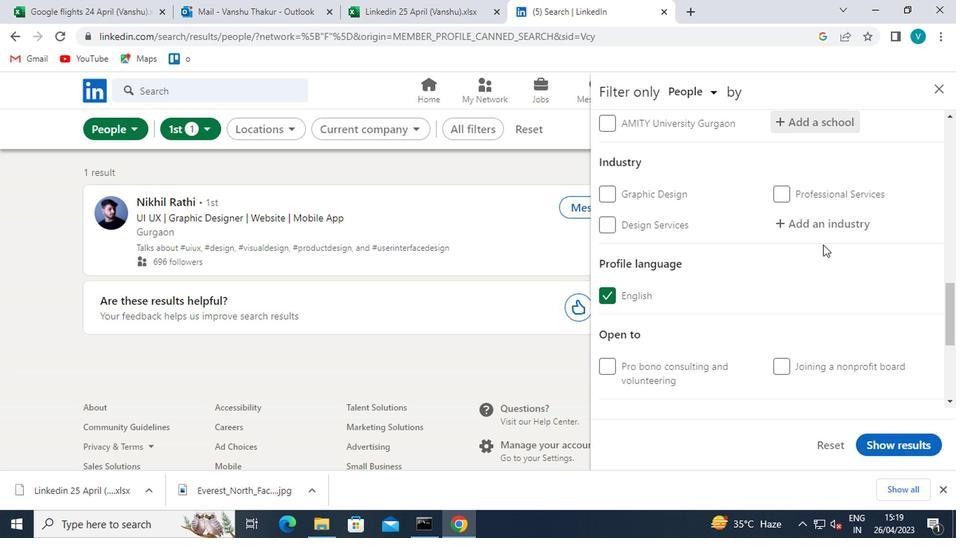 
Action: Key pressed <Key.shift>RESIDENTIAL<Key.space>
Screenshot: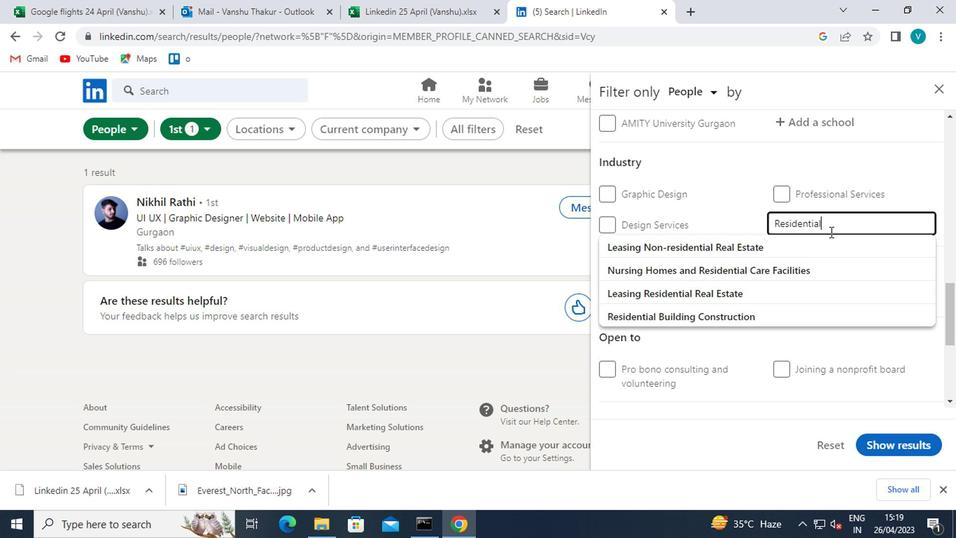 
Action: Mouse moved to (742, 308)
Screenshot: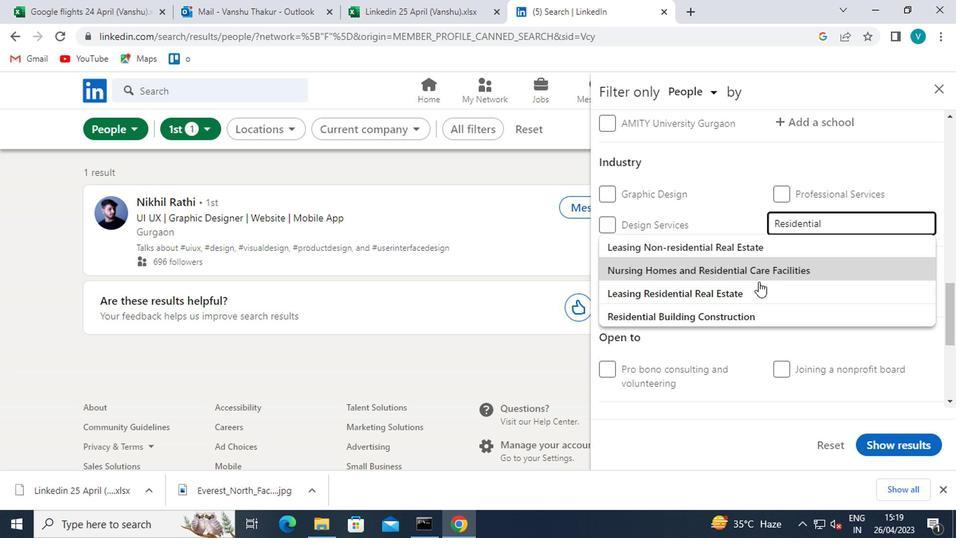 
Action: Mouse pressed left at (742, 308)
Screenshot: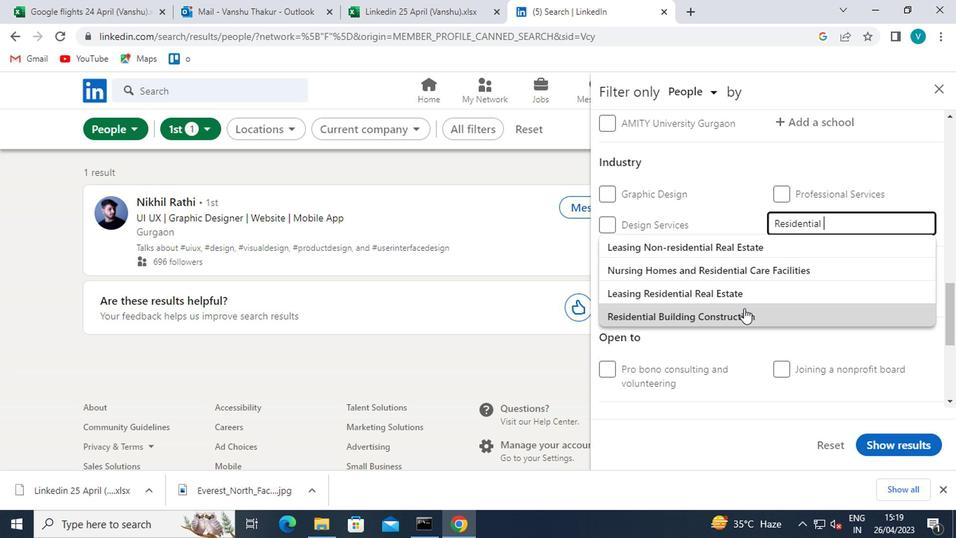 
Action: Mouse scrolled (742, 308) with delta (0, 0)
Screenshot: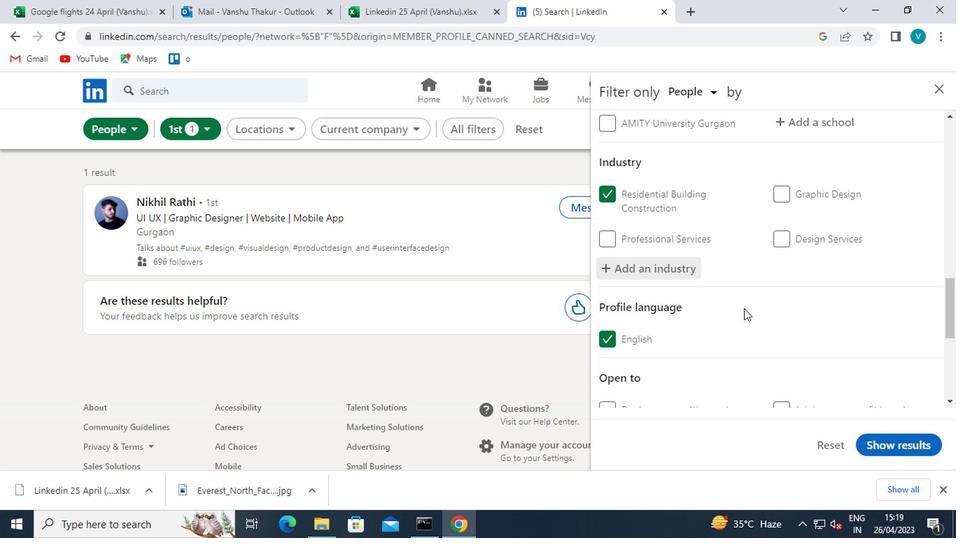 
Action: Mouse scrolled (742, 308) with delta (0, 0)
Screenshot: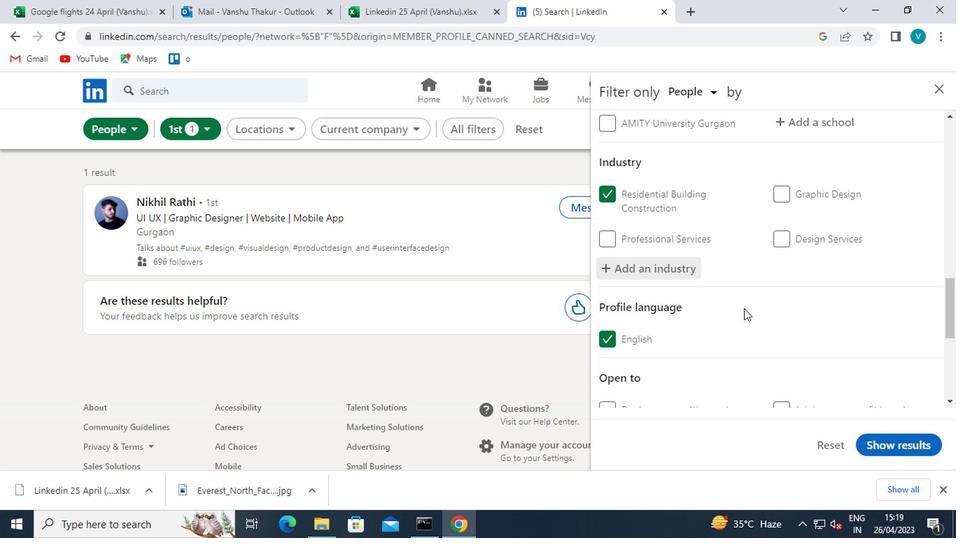 
Action: Mouse scrolled (742, 308) with delta (0, 0)
Screenshot: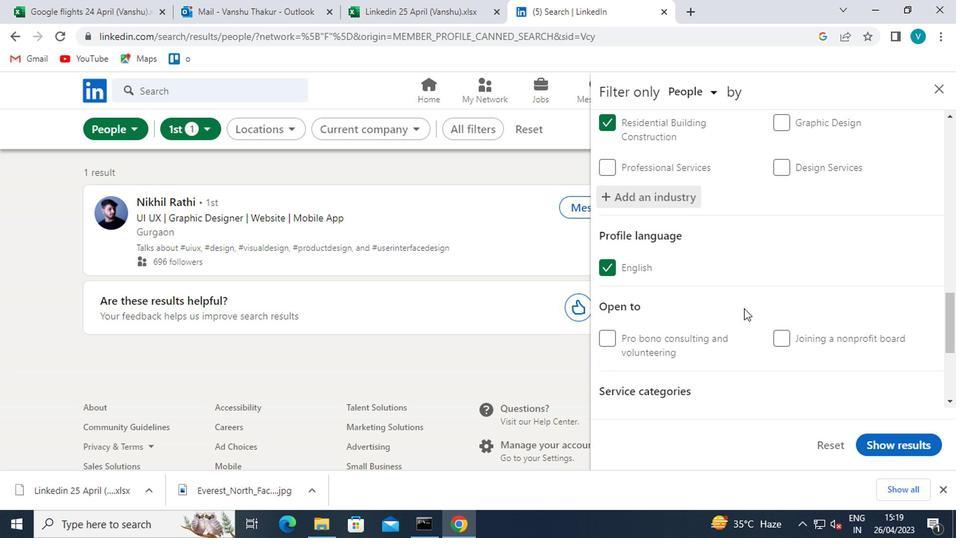
Action: Mouse moved to (648, 280)
Screenshot: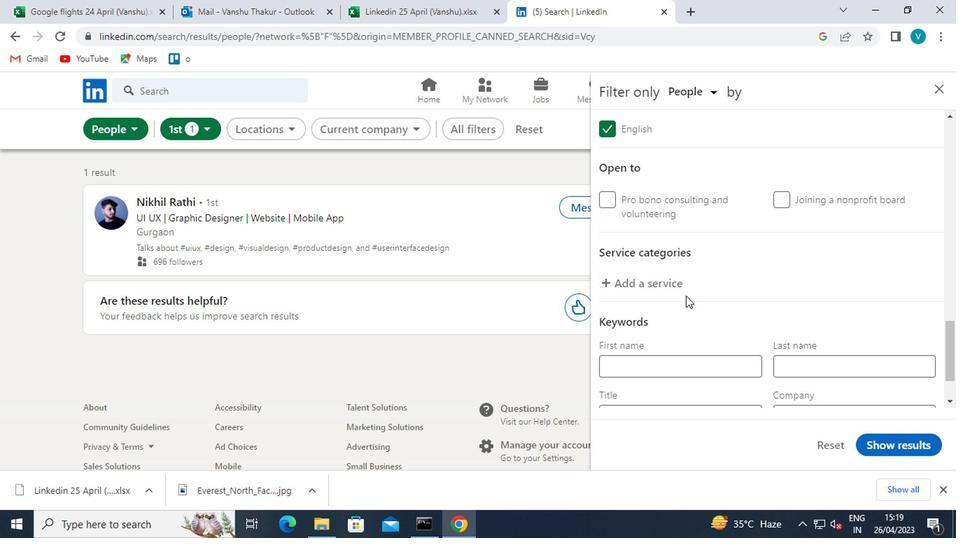 
Action: Mouse pressed left at (648, 280)
Screenshot: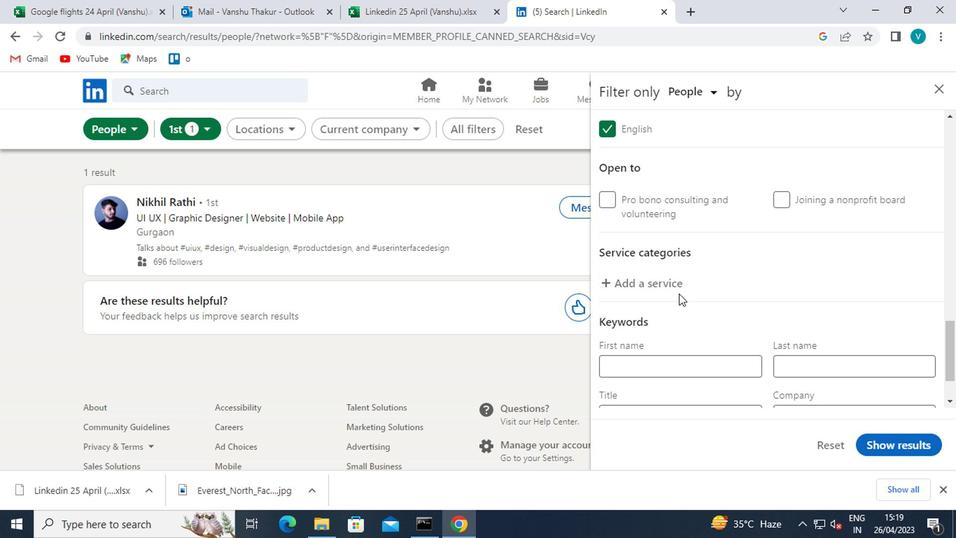
Action: Mouse moved to (653, 275)
Screenshot: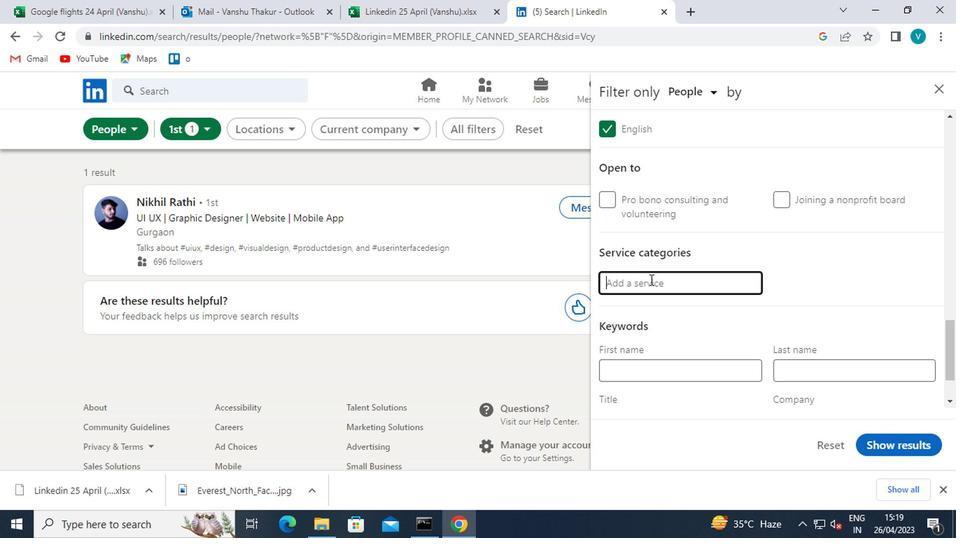 
Action: Key pressed <Key.shift>PROJR<Key.backspace>ECT<Key.space>
Screenshot: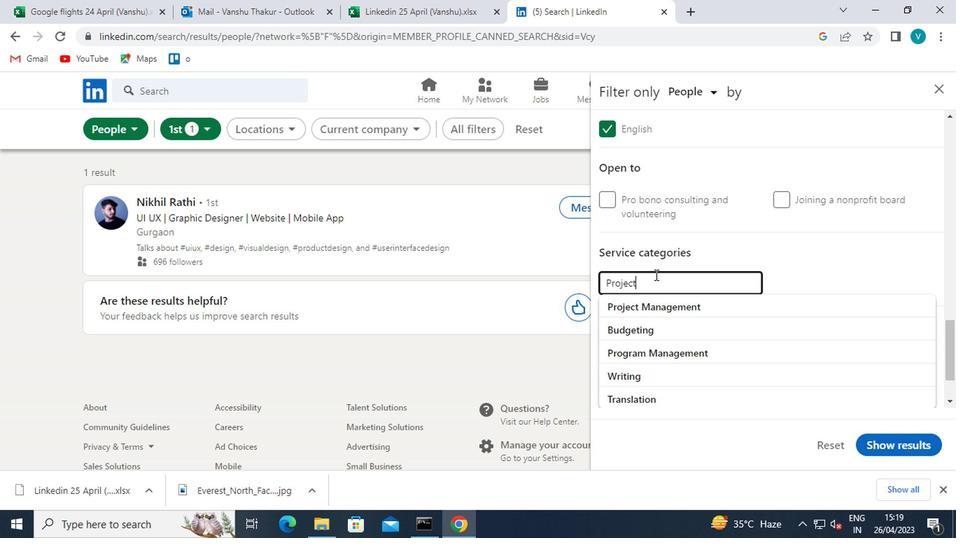 
Action: Mouse moved to (686, 305)
Screenshot: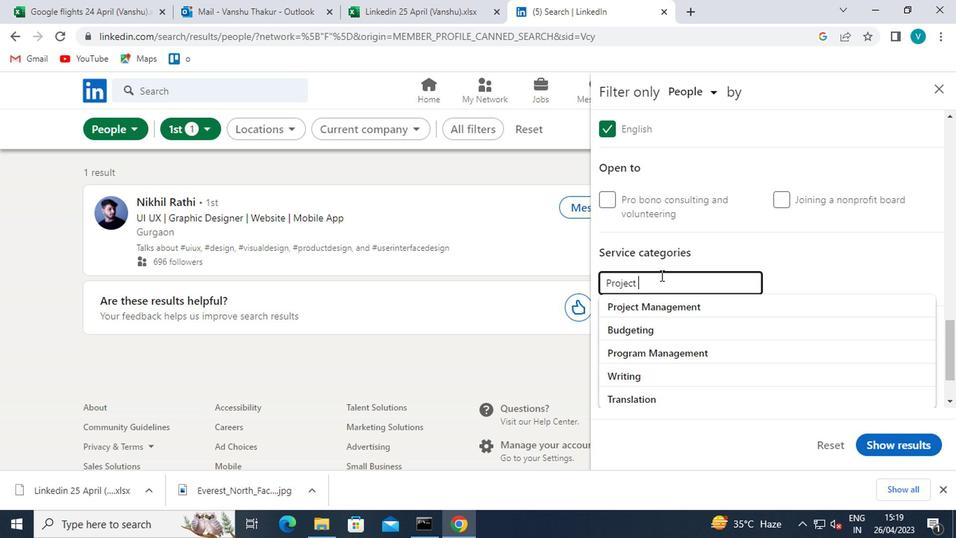 
Action: Mouse pressed left at (686, 305)
Screenshot: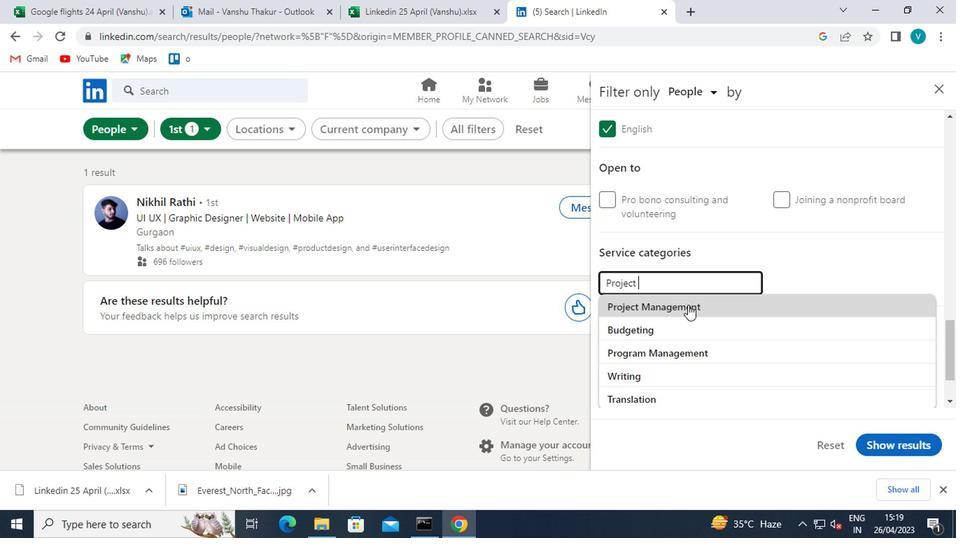 
Action: Mouse moved to (688, 305)
Screenshot: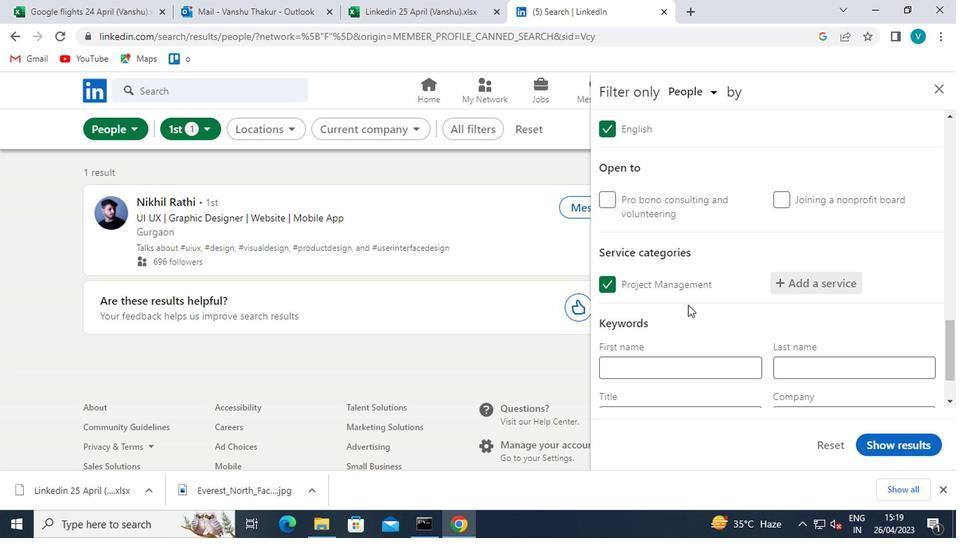 
Action: Mouse scrolled (688, 304) with delta (0, 0)
Screenshot: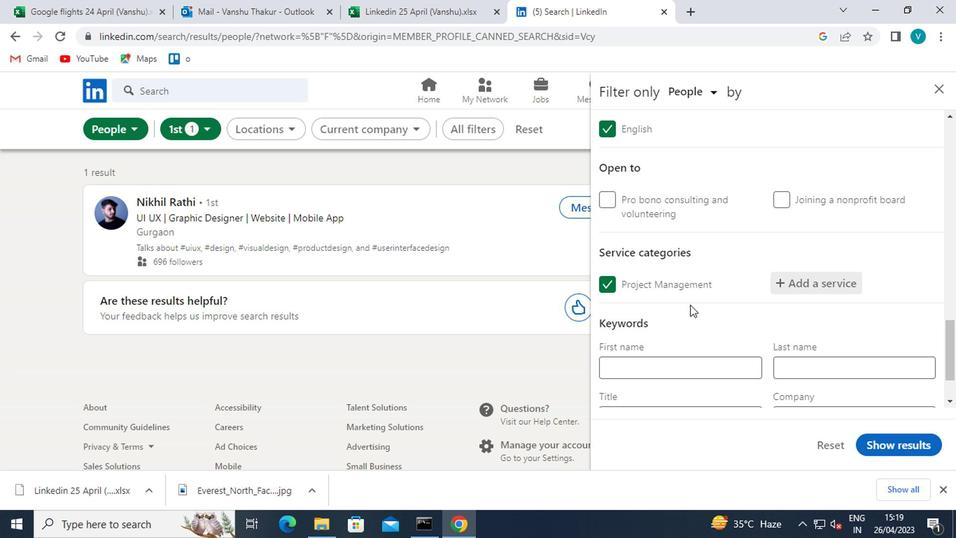 
Action: Mouse scrolled (688, 304) with delta (0, 0)
Screenshot: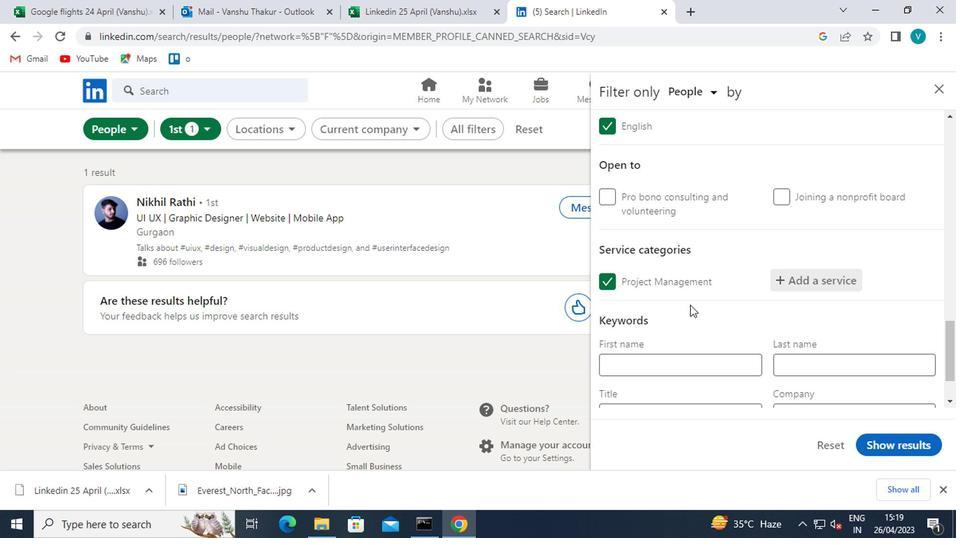 
Action: Mouse moved to (682, 345)
Screenshot: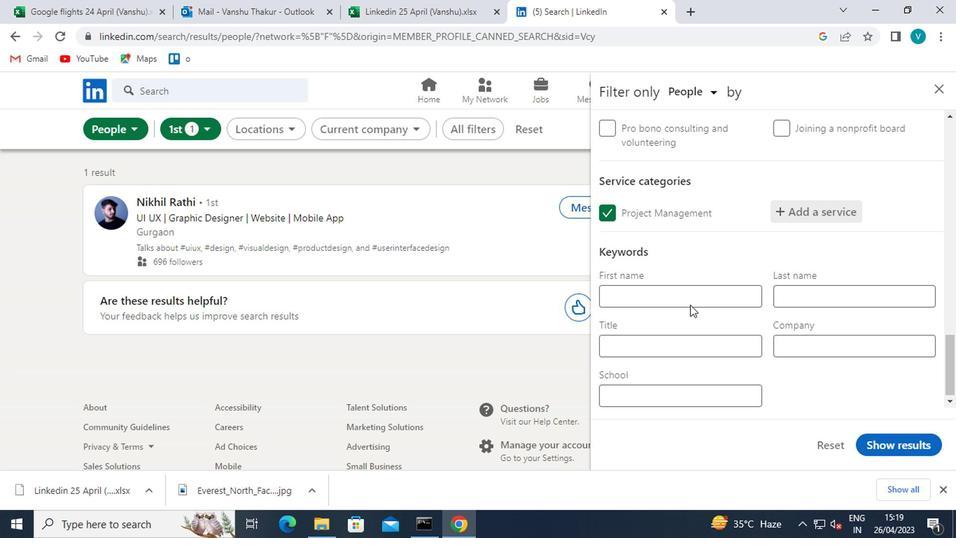 
Action: Mouse pressed left at (682, 345)
Screenshot: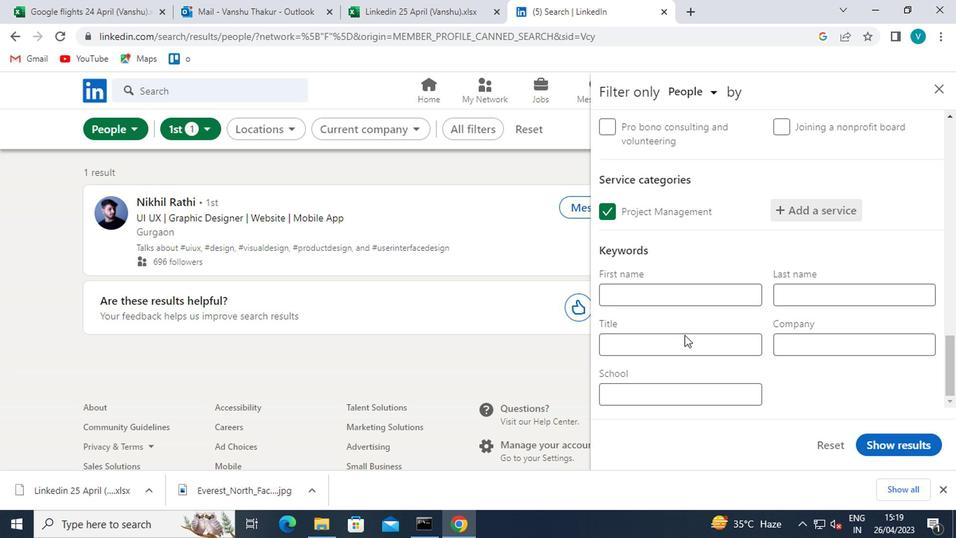 
Action: Mouse moved to (682, 345)
Screenshot: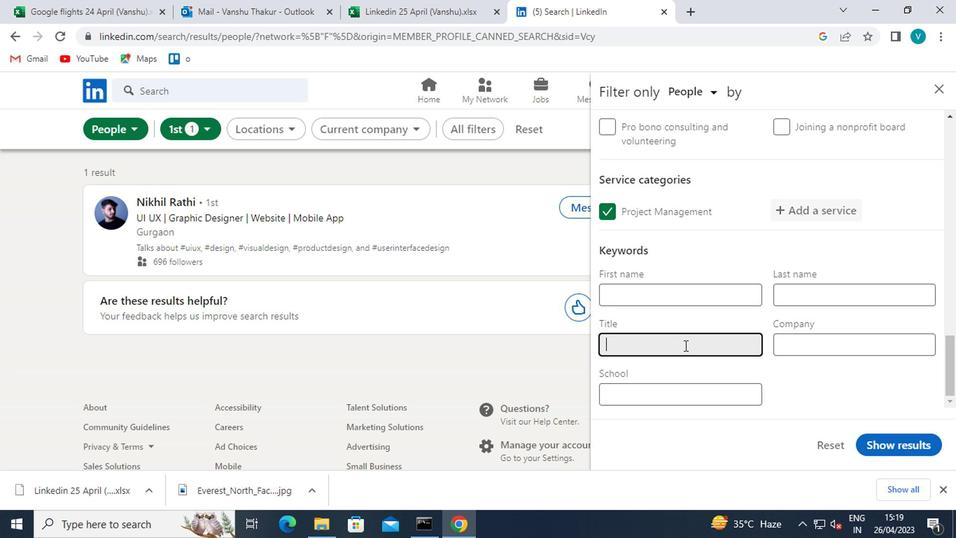 
Action: Key pressed <Key.shift><Key.shift><Key.shift><Key.shift><Key.shift><Key.shift><Key.shift><Key.shift><Key.shift><Key.shift><Key.shift>HVAC<Key.space><Key.shift>TECHNICIAN<Key.space>
Screenshot: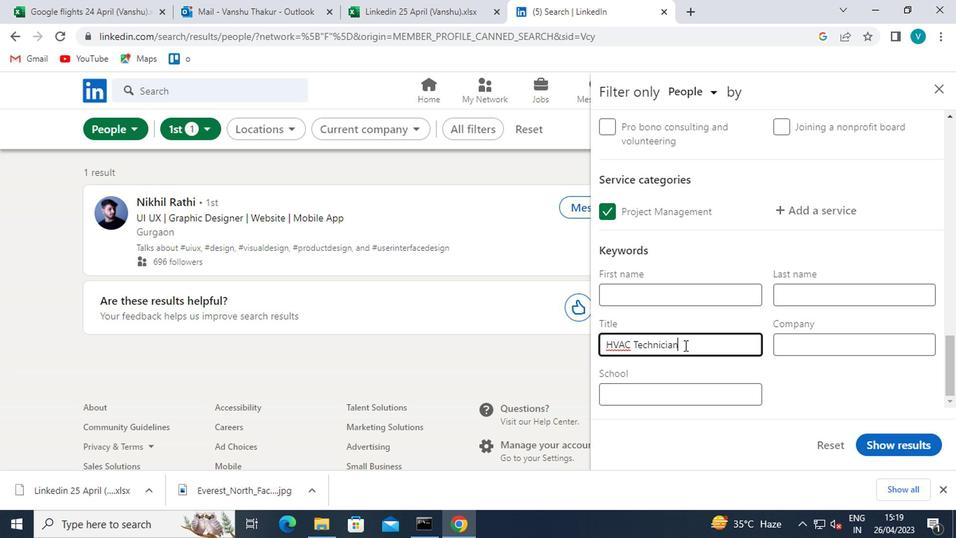 
Action: Mouse moved to (889, 440)
Screenshot: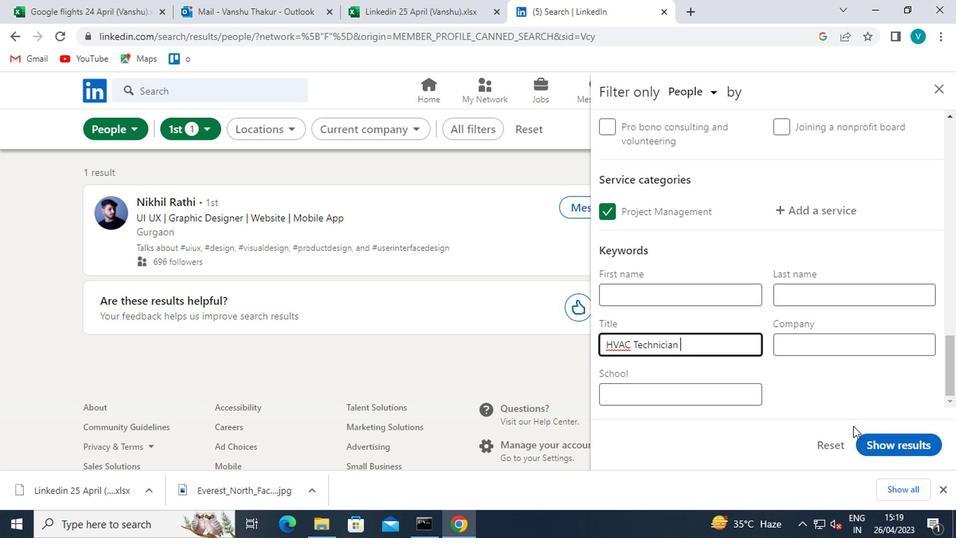 
Action: Mouse pressed left at (889, 440)
Screenshot: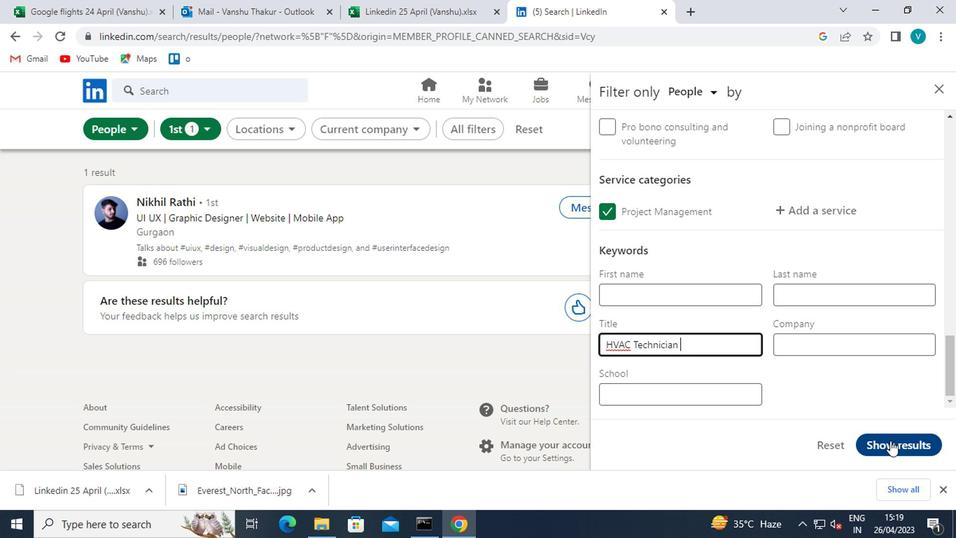 
